 Task: Look for space in Srivilliputhur, India from 5th July, 2023 to 10th July, 2023 for 4 adults in price range Rs.9000 to Rs.14000. Place can be entire place with 2 bedrooms having 4 beds and 2 bathrooms. Property type can be house, flat, guest house. Booking option can be shelf check-in. Required host language is English.
Action: Mouse moved to (463, 73)
Screenshot: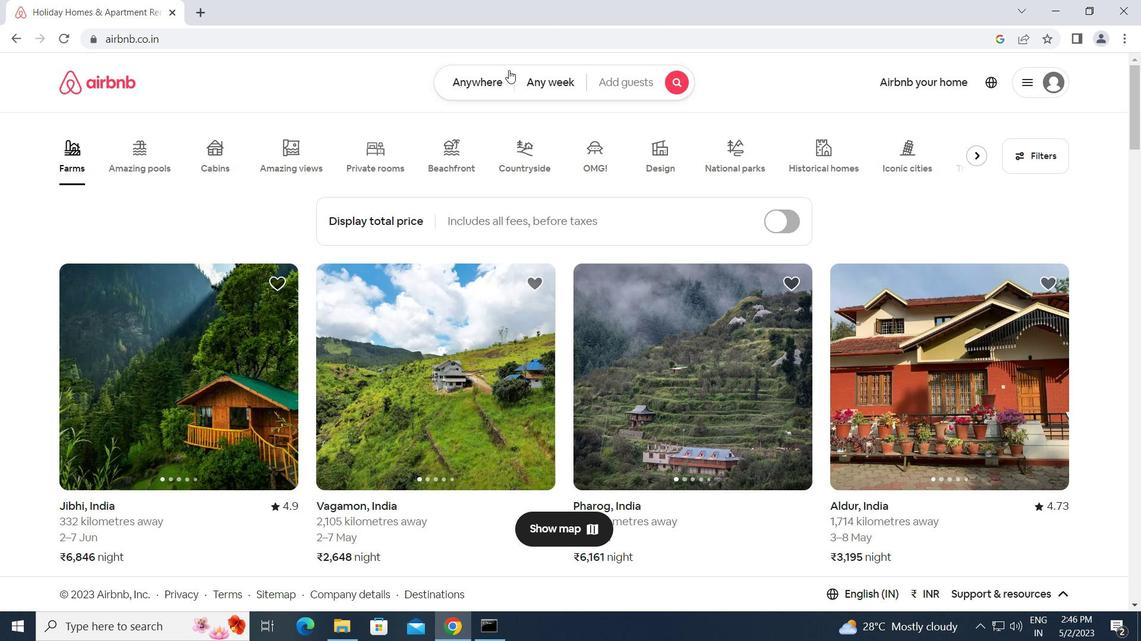 
Action: Mouse pressed left at (463, 73)
Screenshot: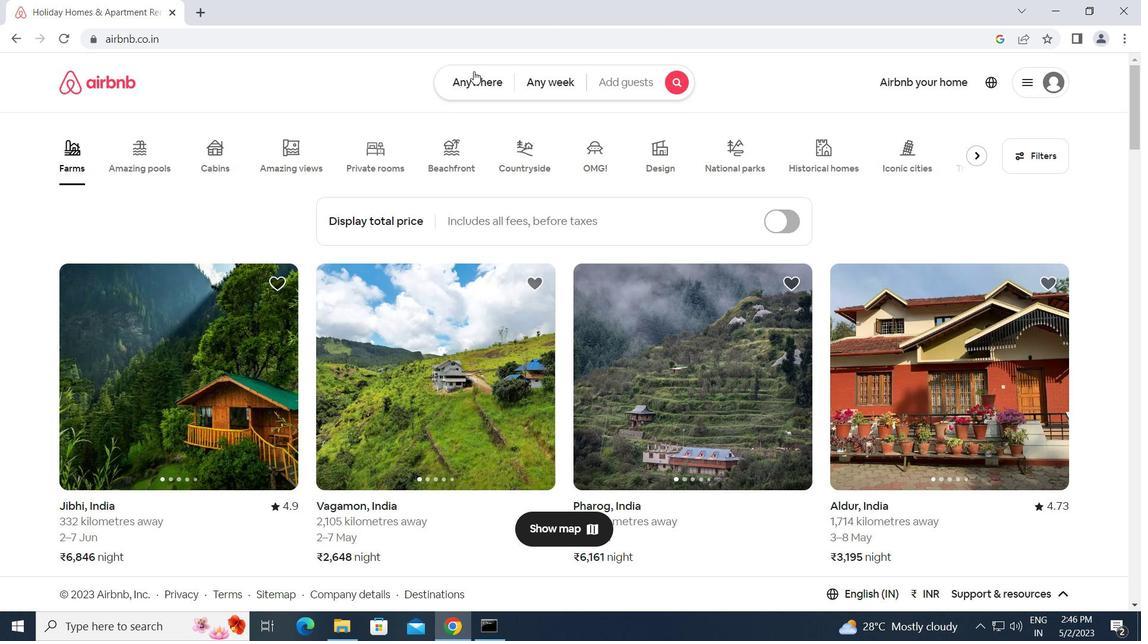 
Action: Mouse moved to (391, 130)
Screenshot: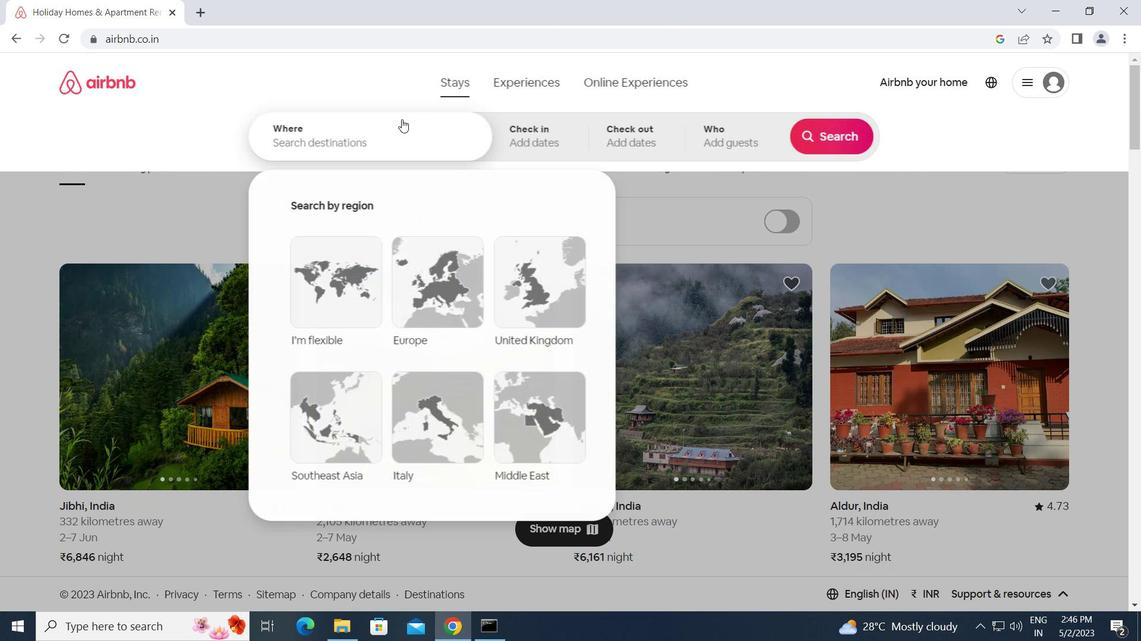 
Action: Mouse pressed left at (391, 130)
Screenshot: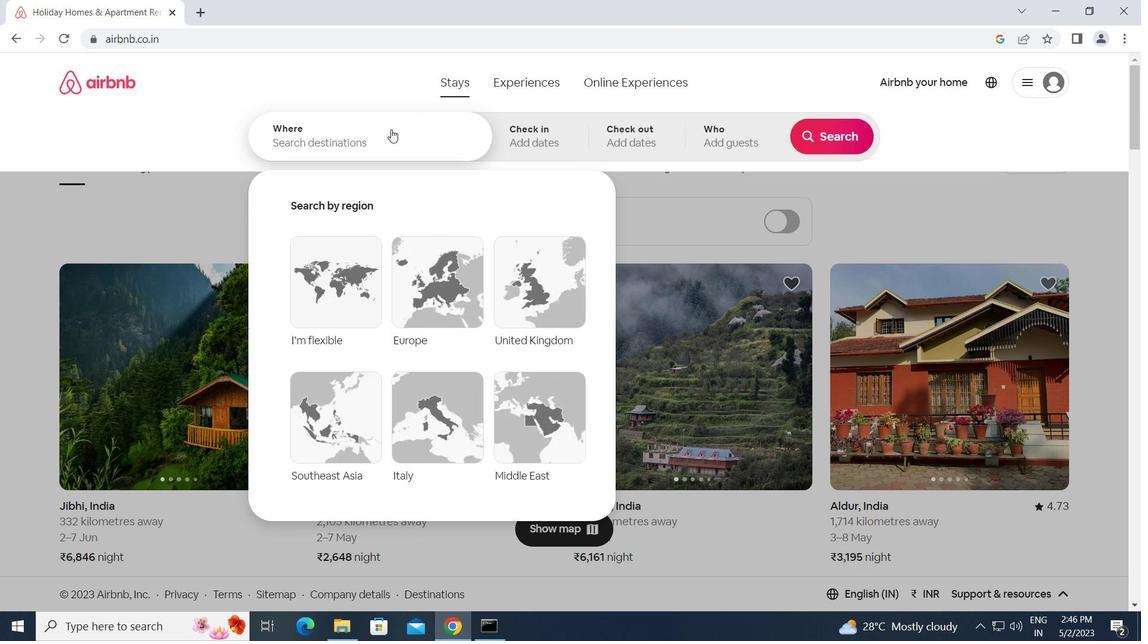 
Action: Key pressed s<Key.caps_lock>rivilliputhur,<Key.space><Key.caps_lock>i<Key.caps_lock>ndia<Key.enter>
Screenshot: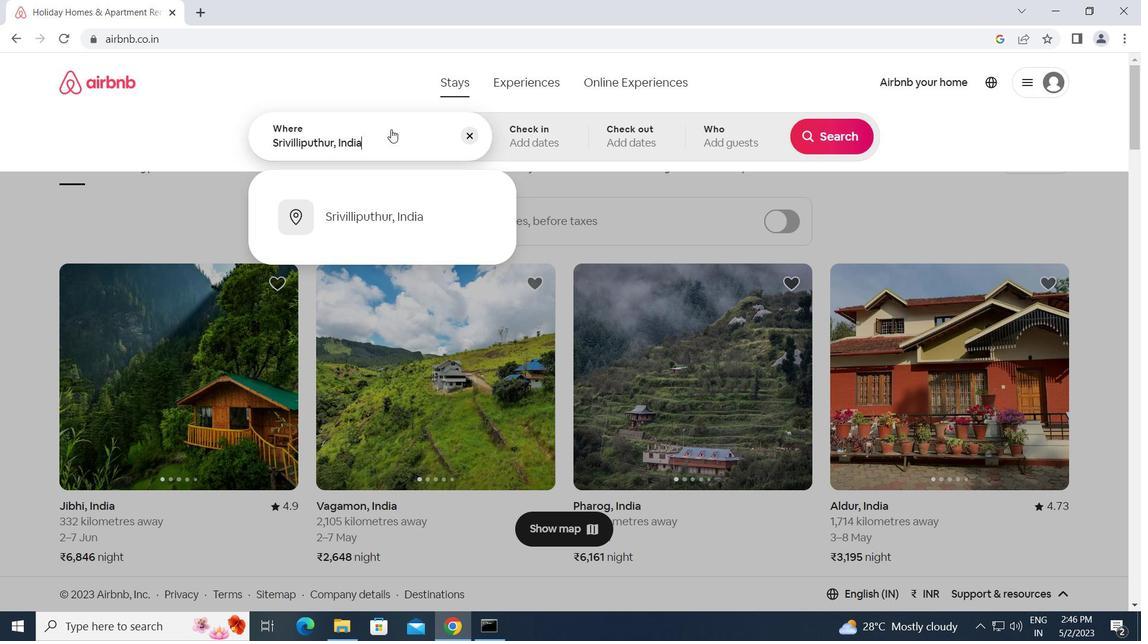 
Action: Mouse moved to (831, 254)
Screenshot: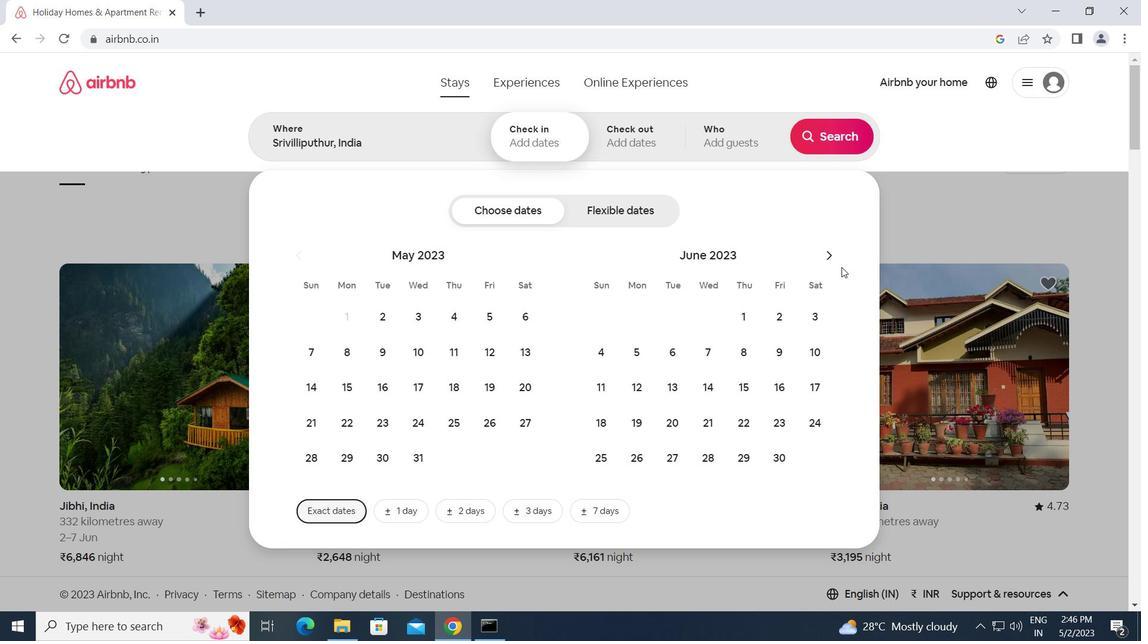 
Action: Mouse pressed left at (831, 254)
Screenshot: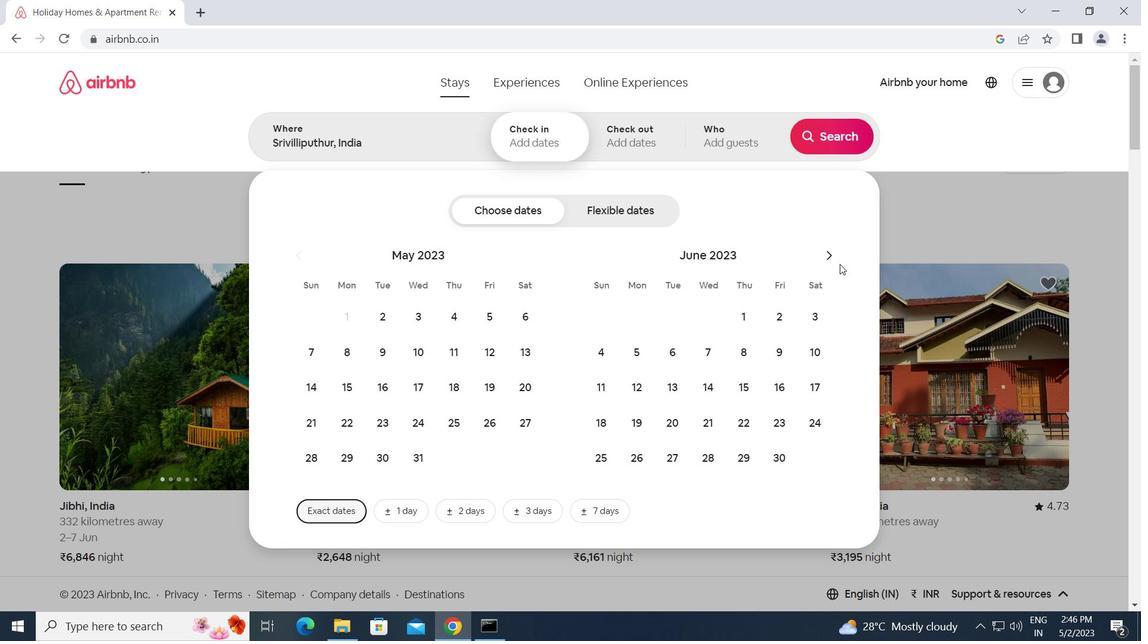 
Action: Mouse moved to (701, 359)
Screenshot: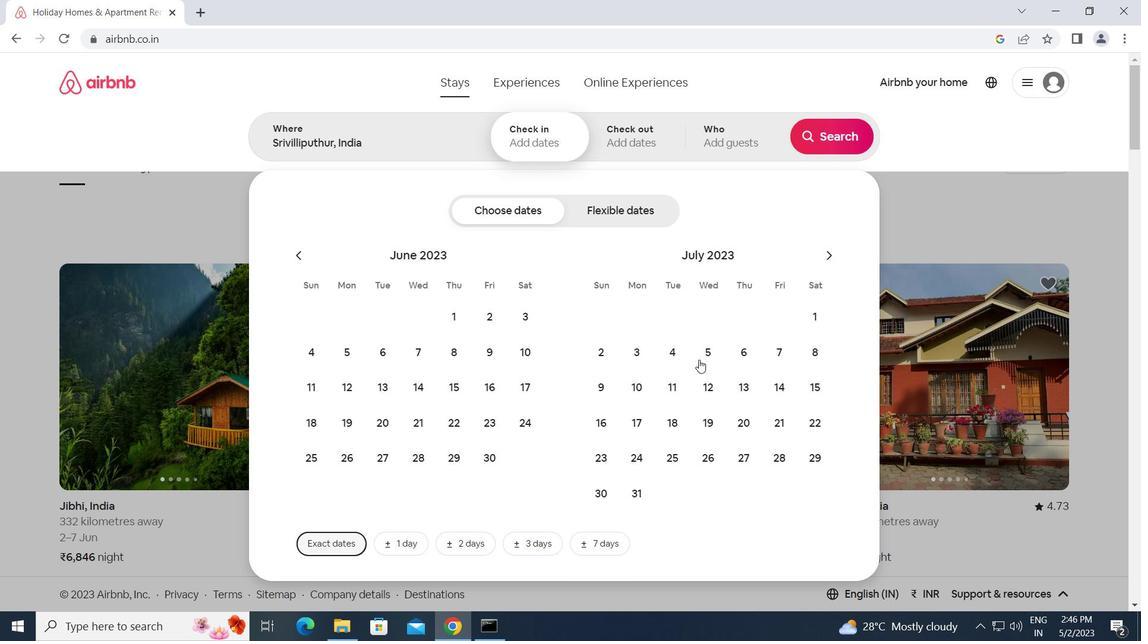 
Action: Mouse pressed left at (701, 359)
Screenshot: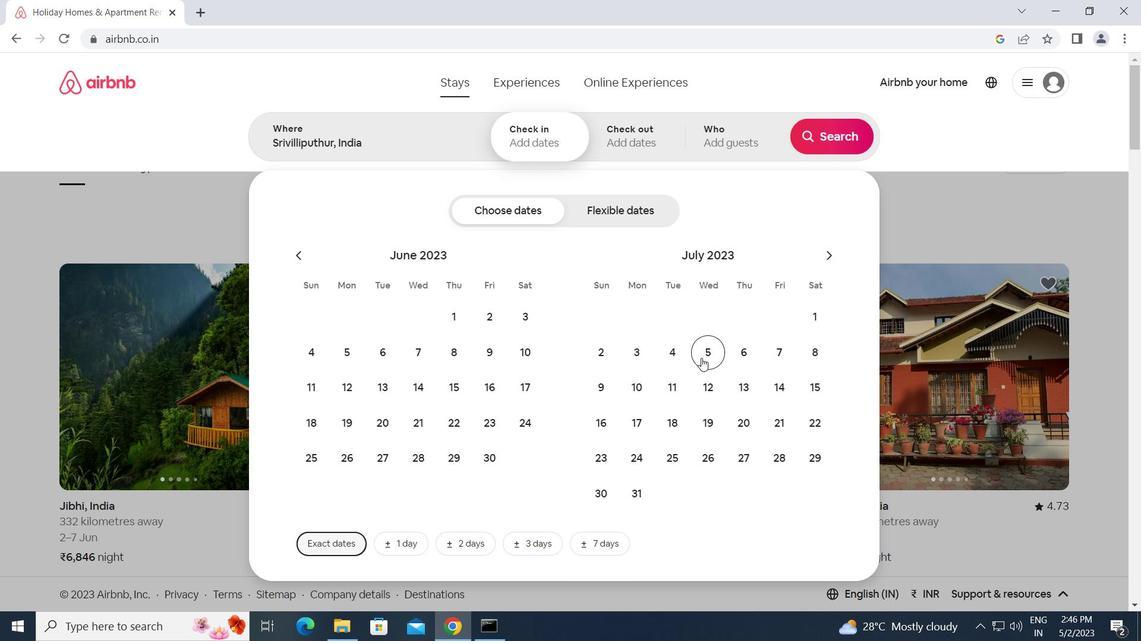 
Action: Mouse moved to (631, 390)
Screenshot: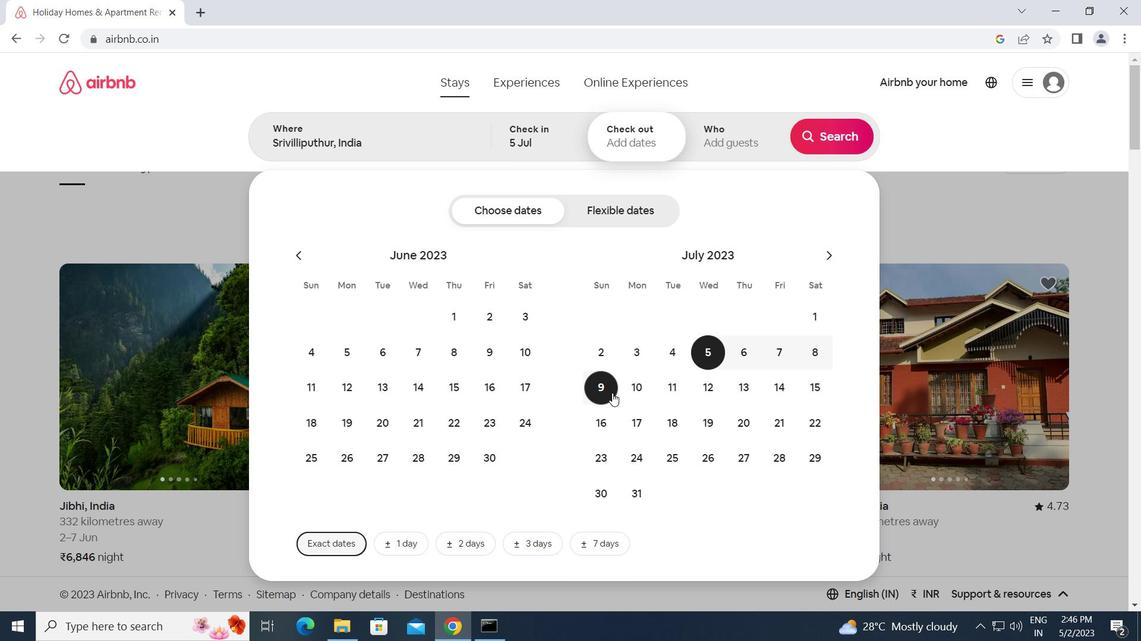 
Action: Mouse pressed left at (631, 390)
Screenshot: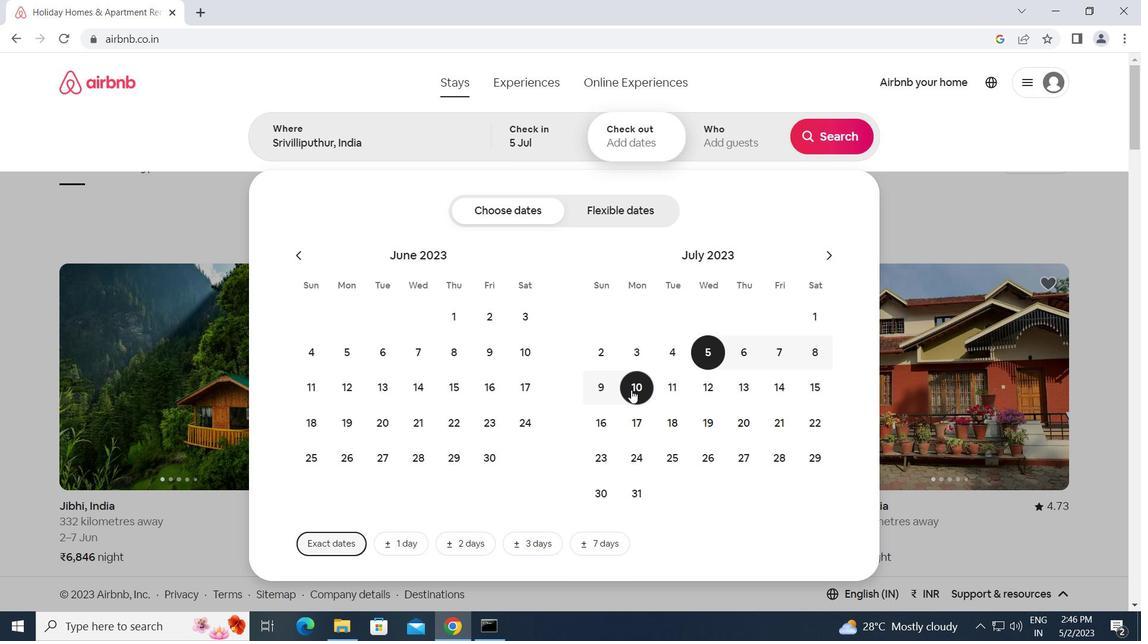 
Action: Mouse moved to (759, 131)
Screenshot: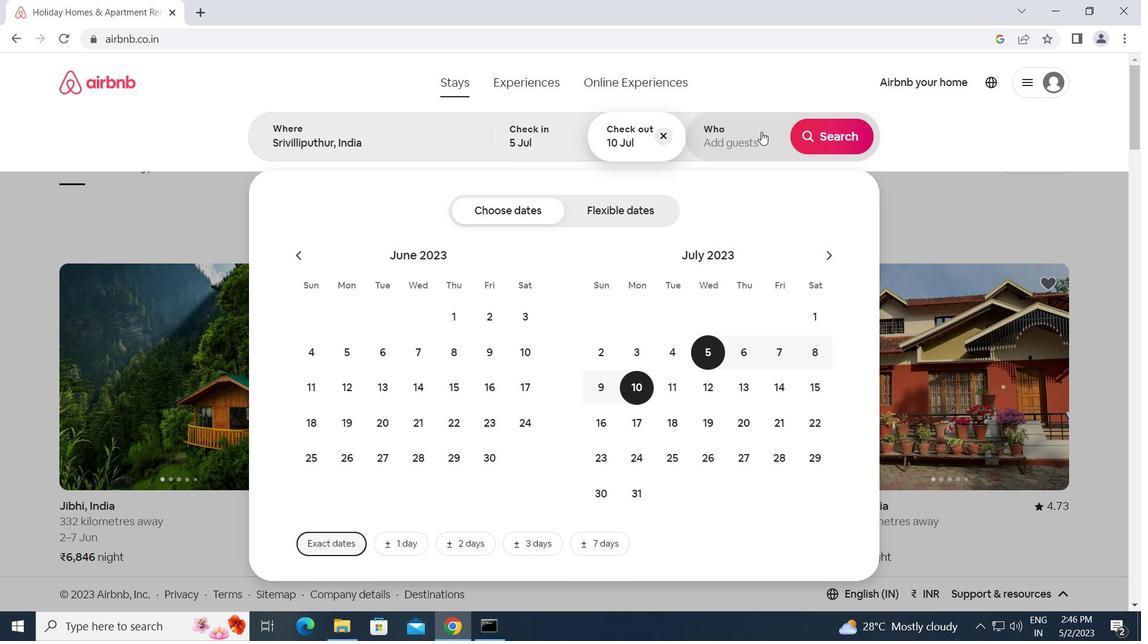 
Action: Mouse pressed left at (759, 131)
Screenshot: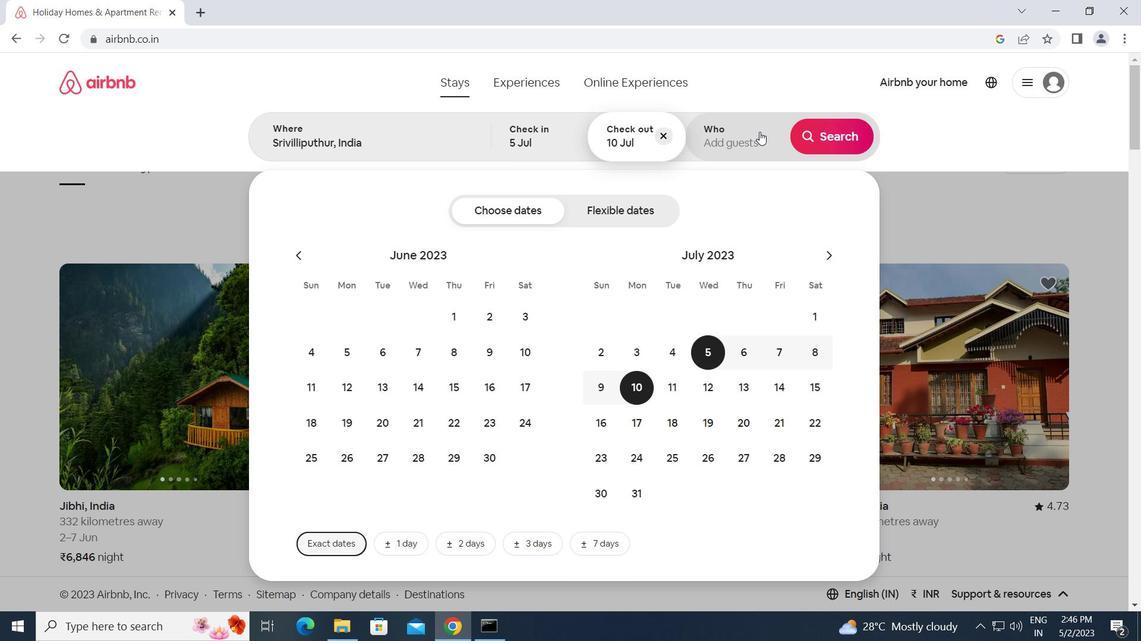 
Action: Mouse moved to (835, 217)
Screenshot: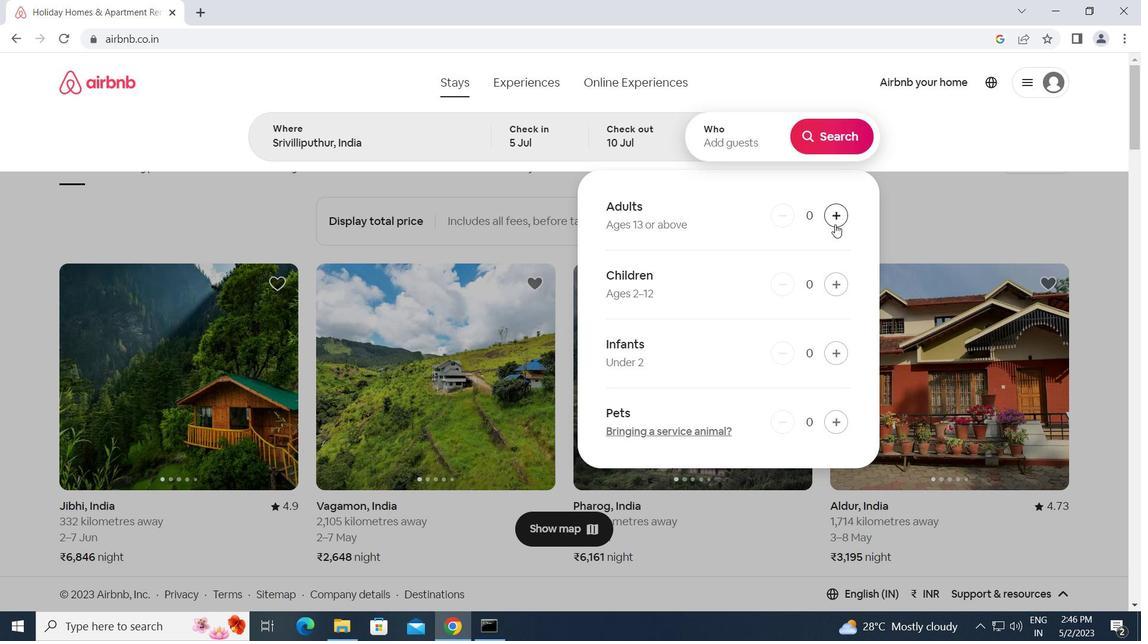
Action: Mouse pressed left at (835, 217)
Screenshot: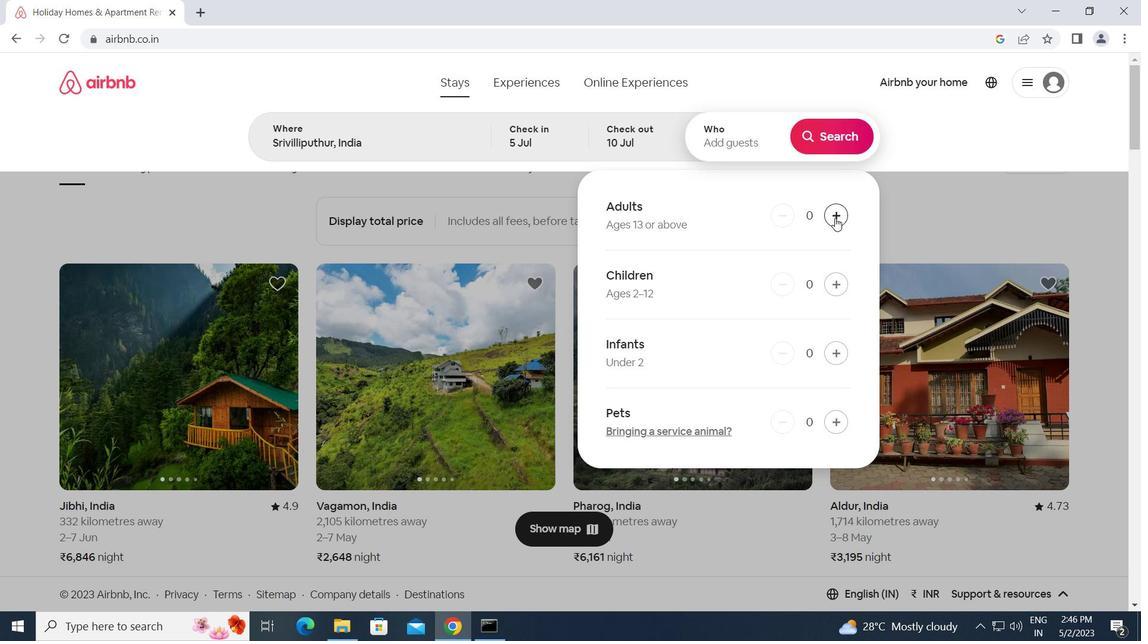 
Action: Mouse pressed left at (835, 217)
Screenshot: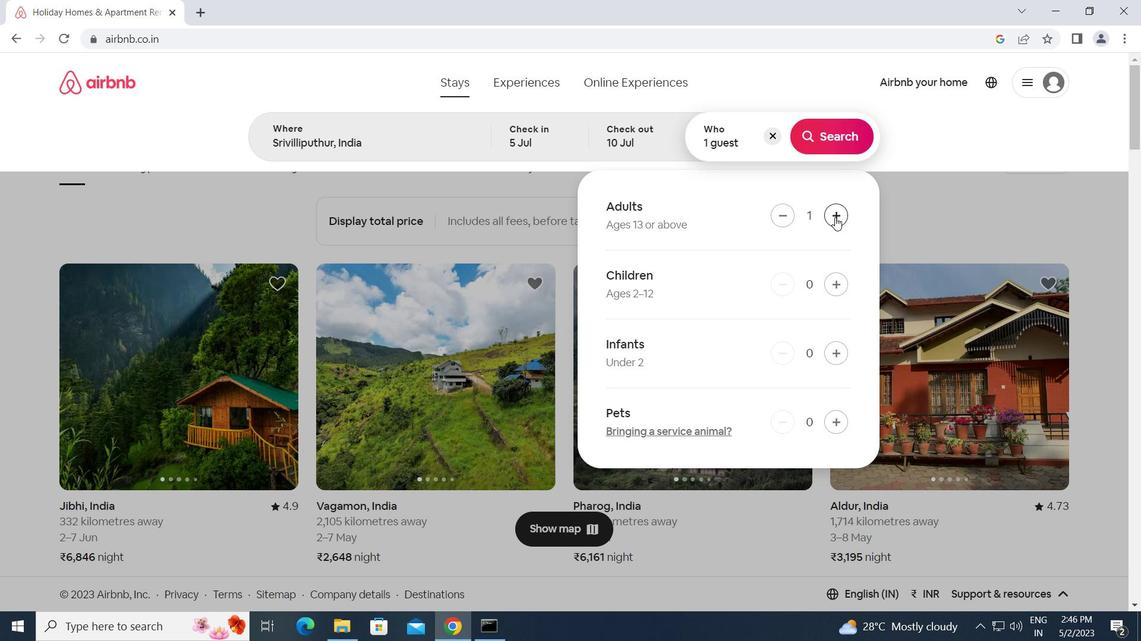 
Action: Mouse pressed left at (835, 217)
Screenshot: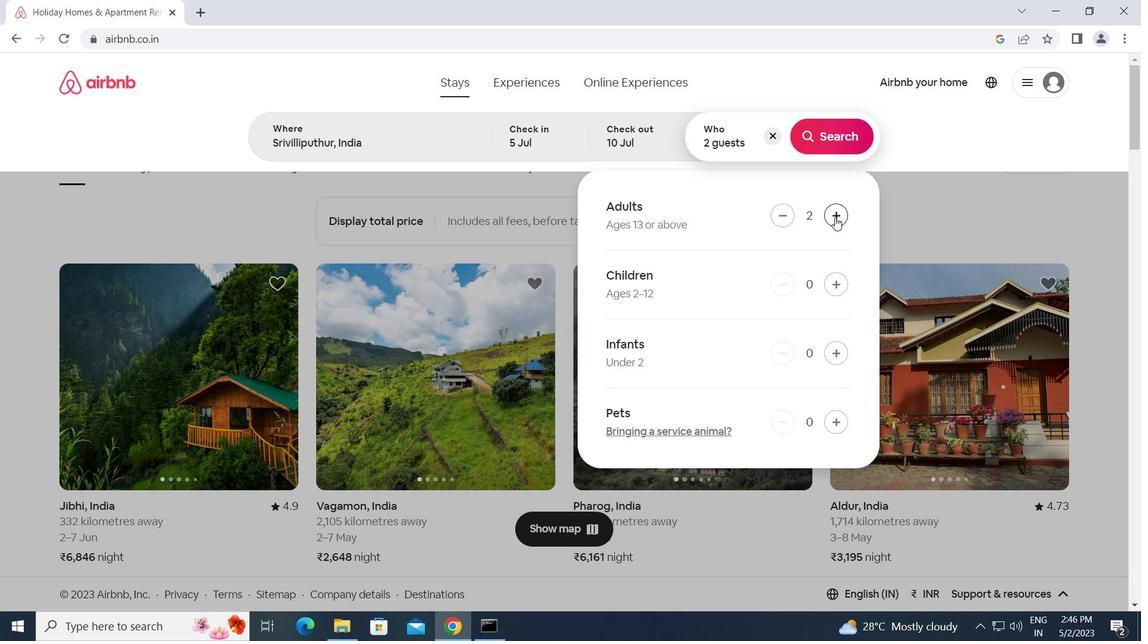 
Action: Mouse pressed left at (835, 217)
Screenshot: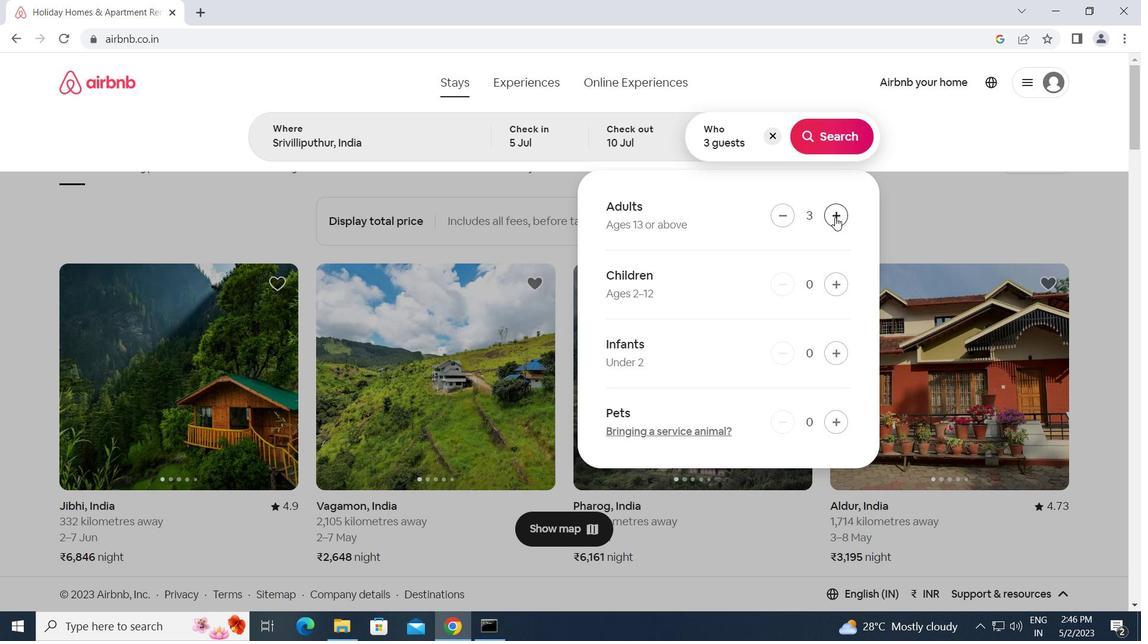 
Action: Mouse moved to (820, 143)
Screenshot: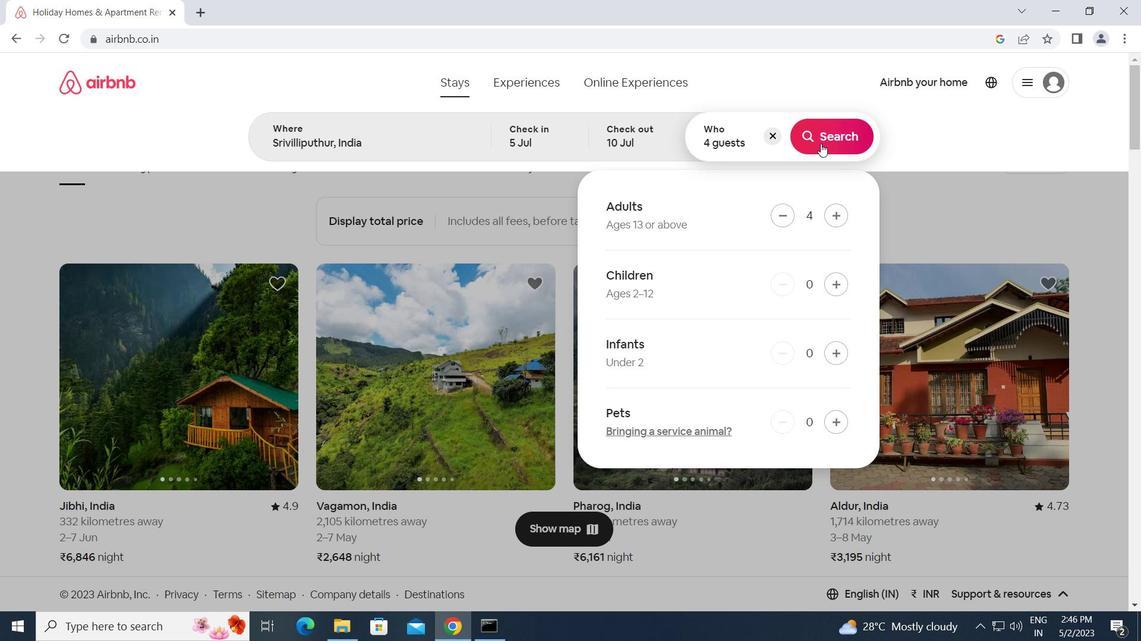 
Action: Mouse pressed left at (820, 143)
Screenshot: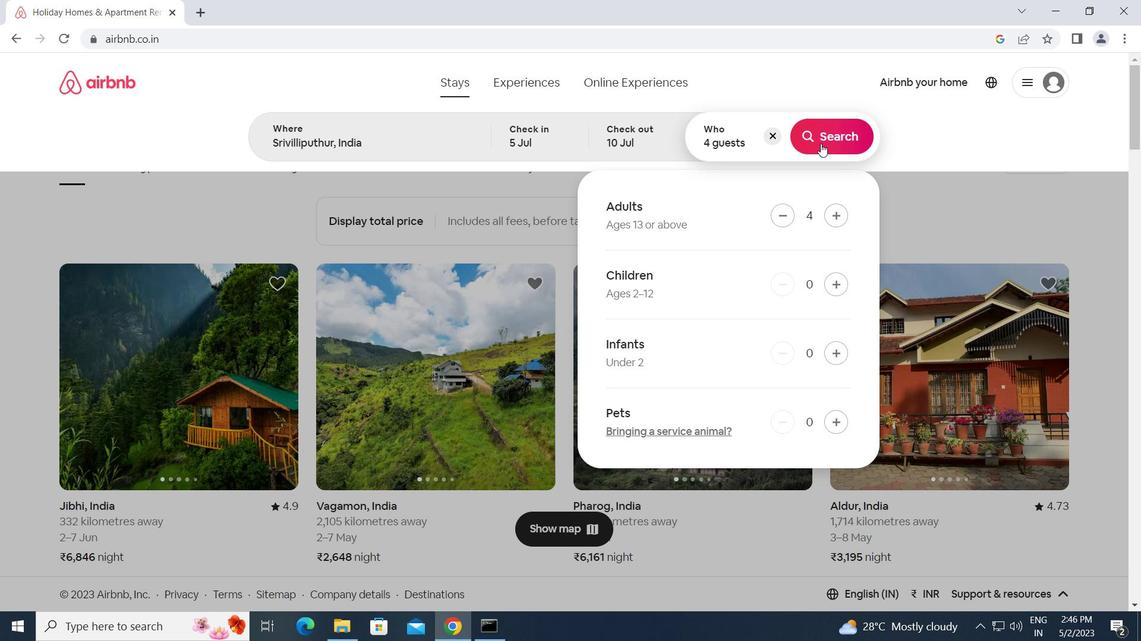 
Action: Mouse moved to (1078, 142)
Screenshot: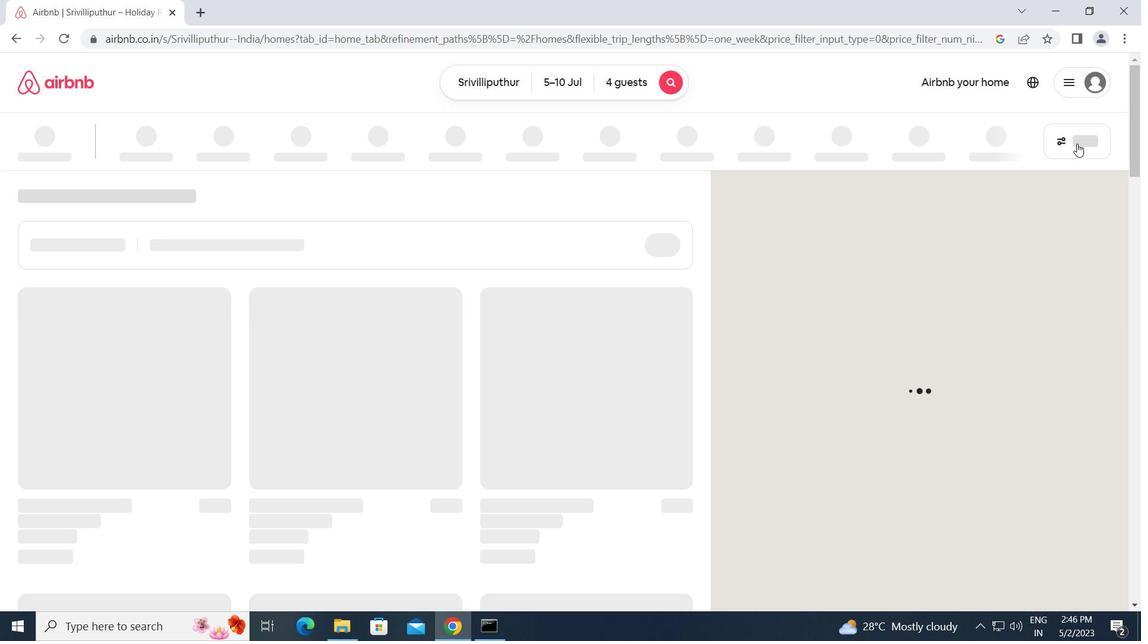 
Action: Mouse pressed left at (1078, 142)
Screenshot: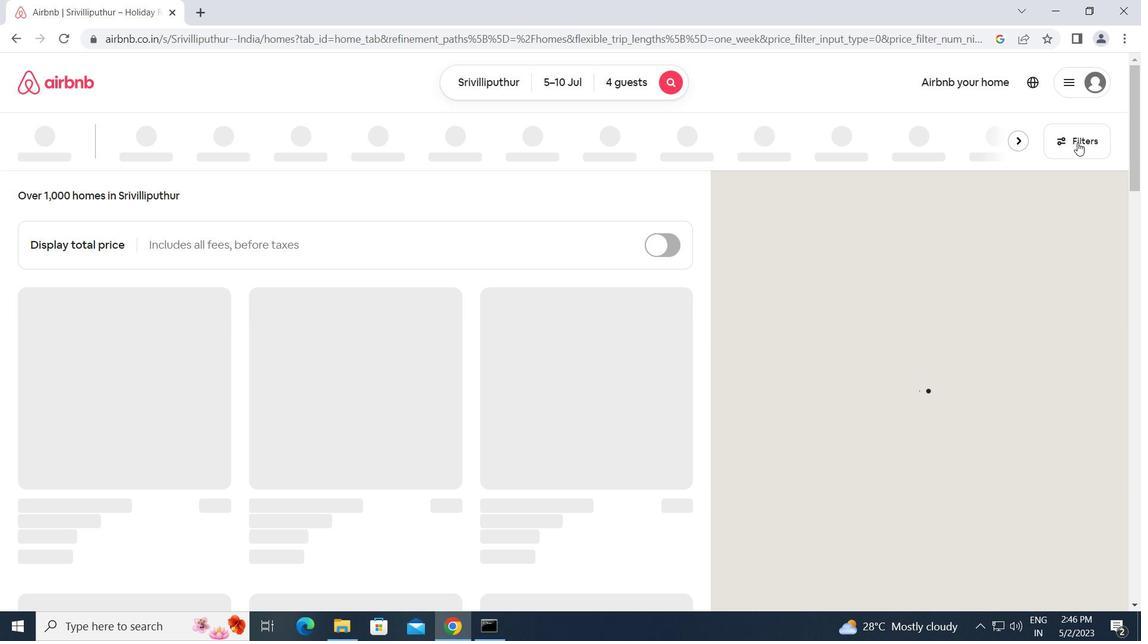 
Action: Mouse moved to (376, 331)
Screenshot: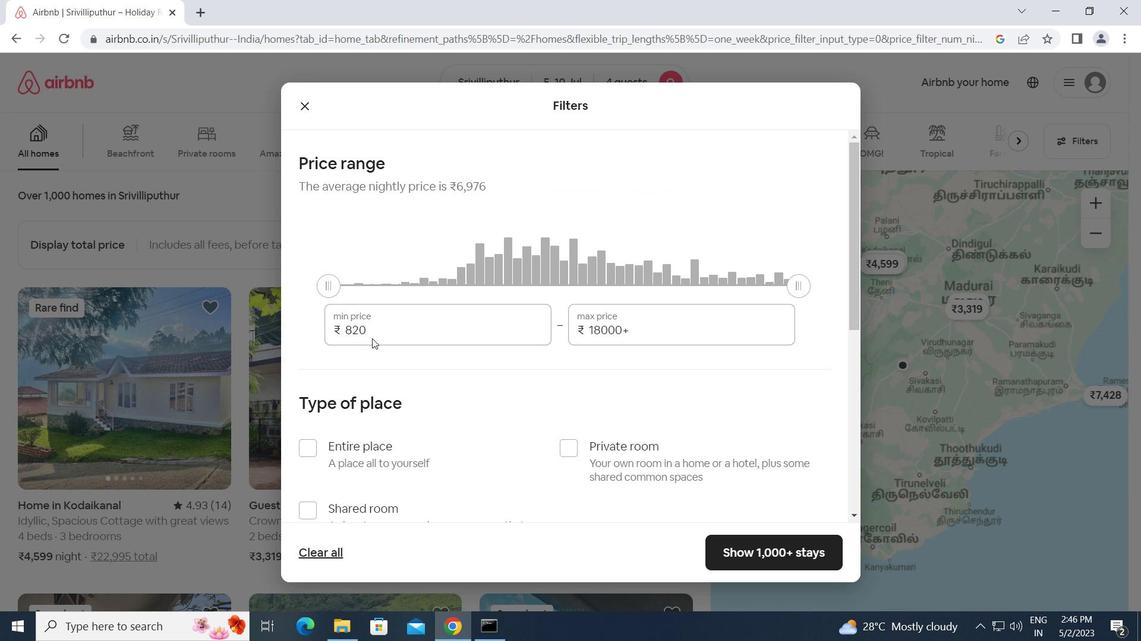 
Action: Mouse pressed left at (376, 331)
Screenshot: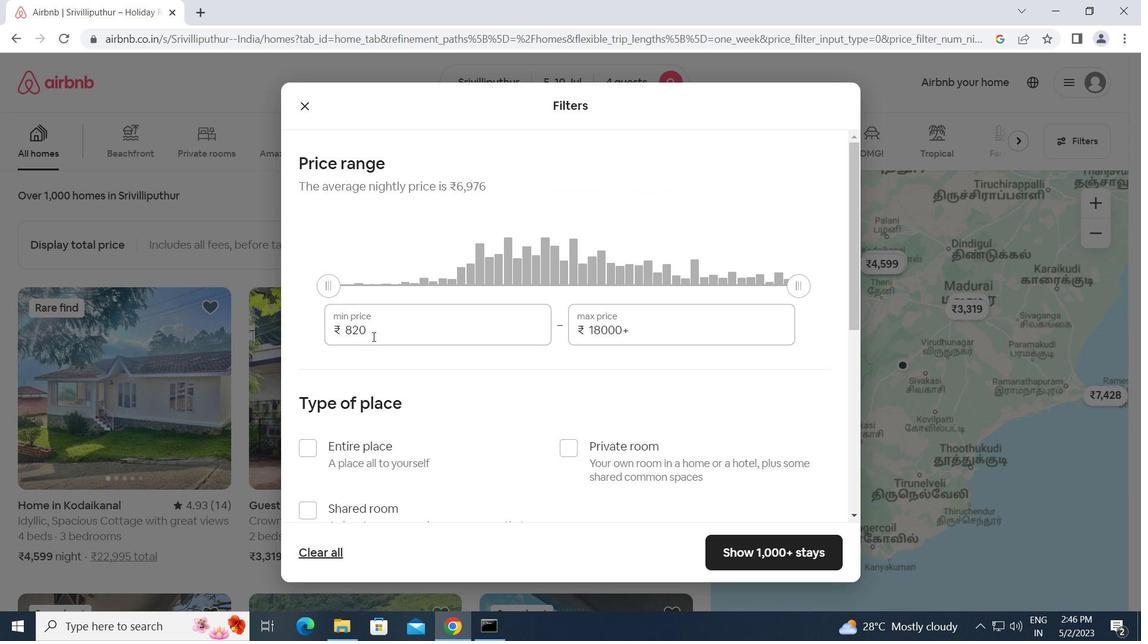 
Action: Mouse moved to (333, 336)
Screenshot: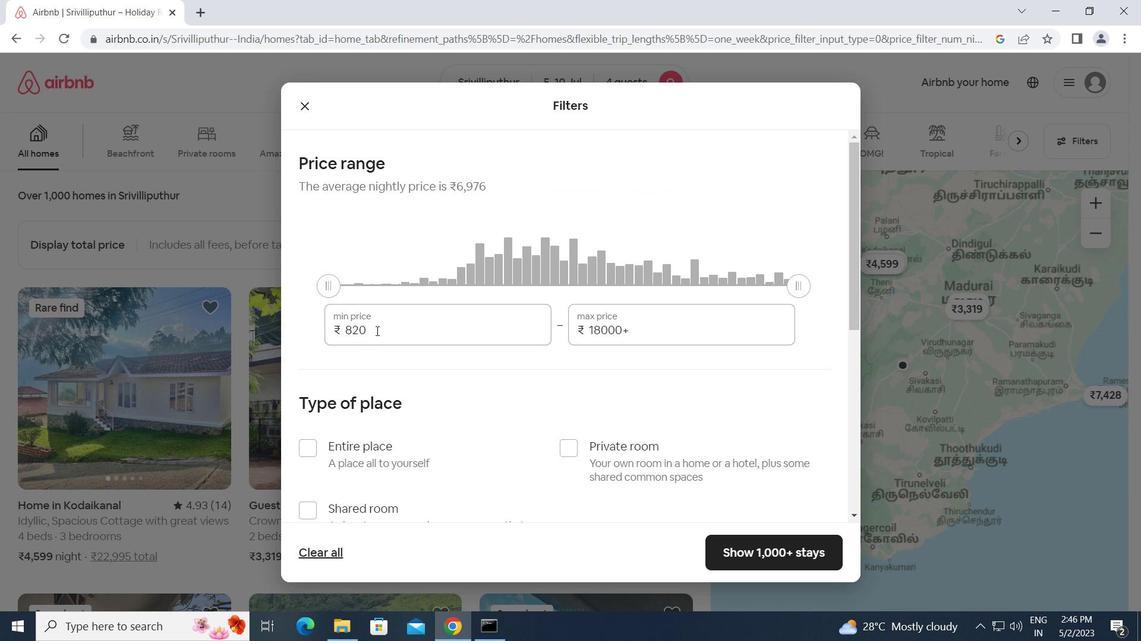 
Action: Key pressed 9000<Key.tab>14000
Screenshot: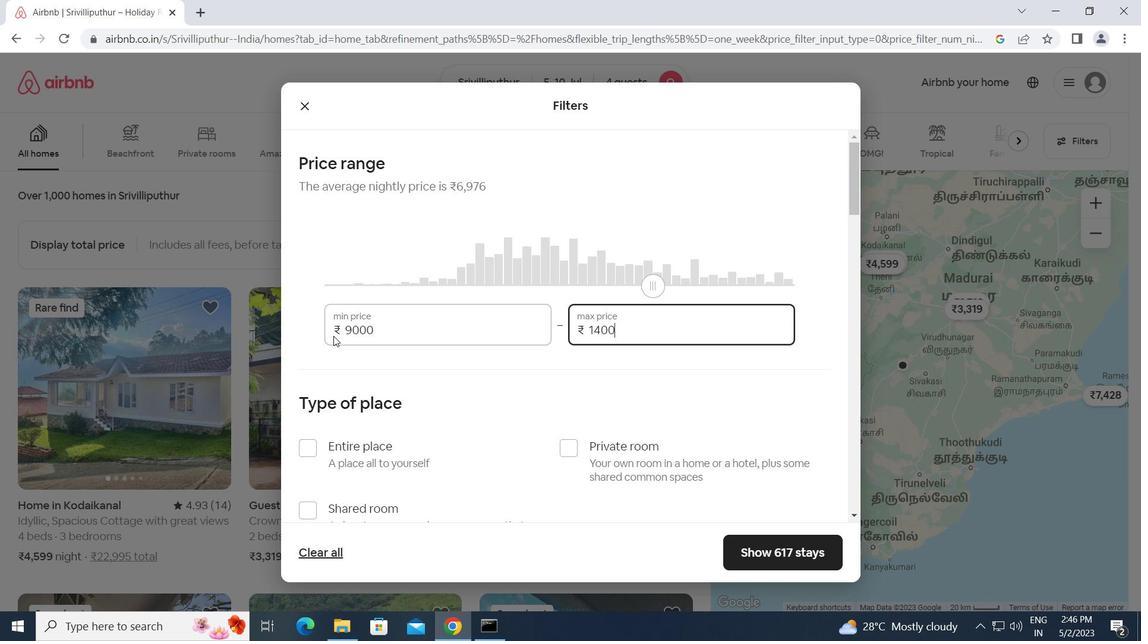 
Action: Mouse moved to (304, 452)
Screenshot: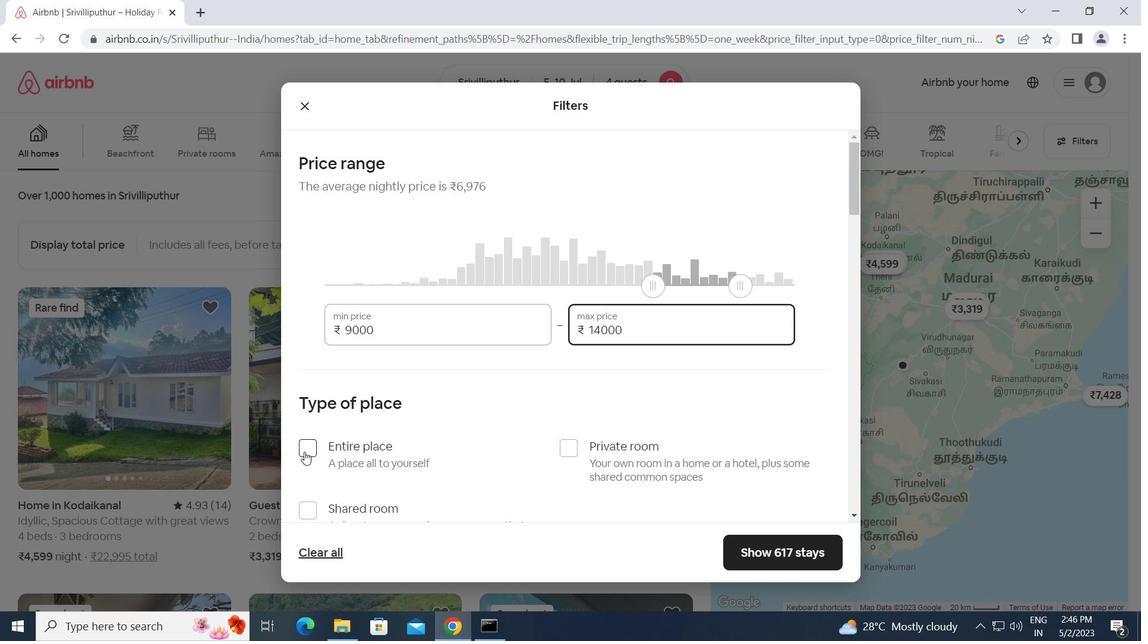 
Action: Mouse pressed left at (304, 452)
Screenshot: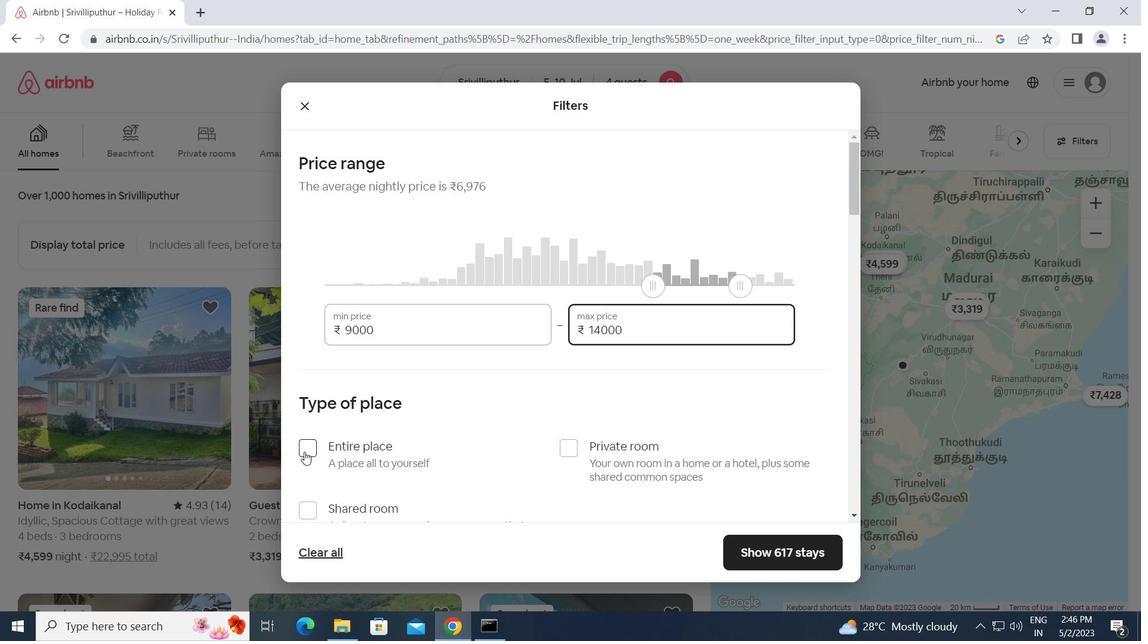 
Action: Mouse moved to (319, 447)
Screenshot: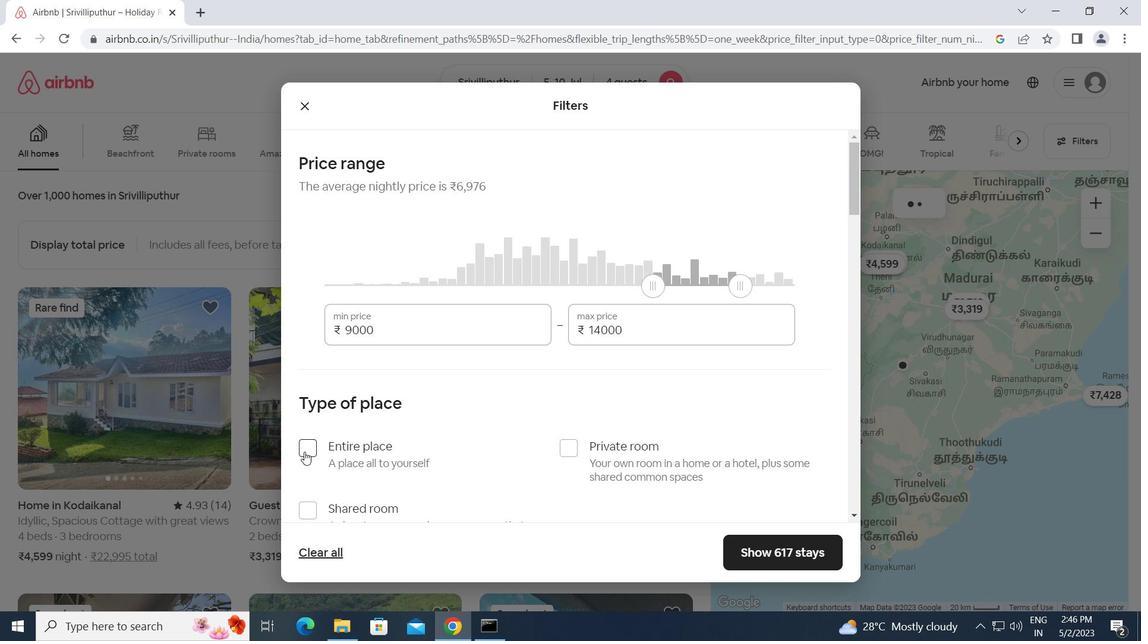 
Action: Mouse scrolled (319, 446) with delta (0, 0)
Screenshot: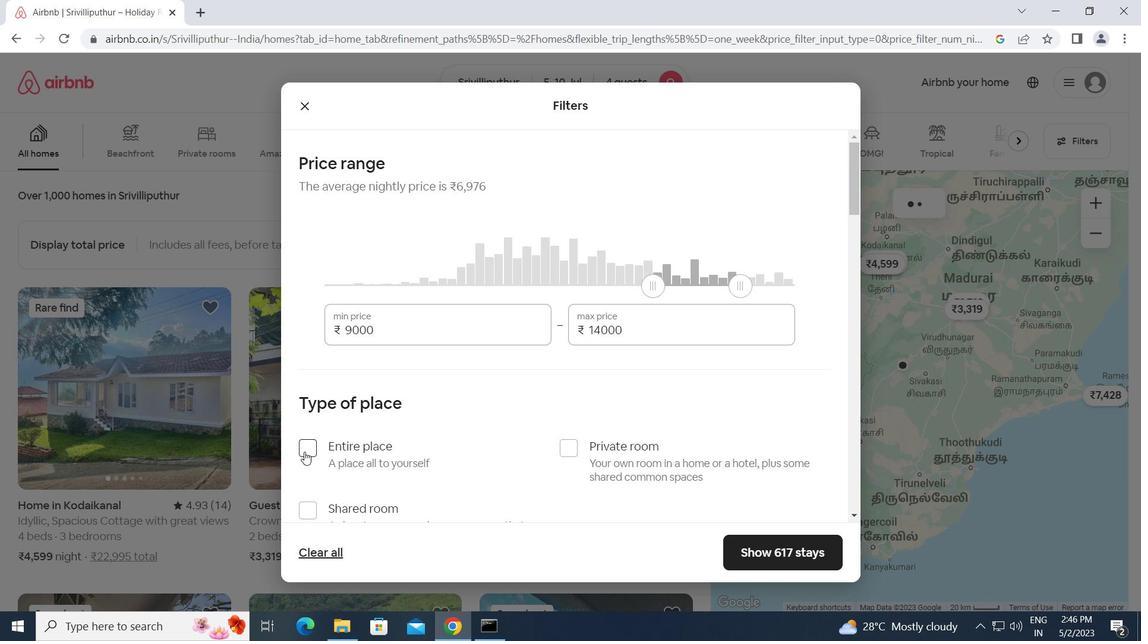 
Action: Mouse scrolled (319, 446) with delta (0, 0)
Screenshot: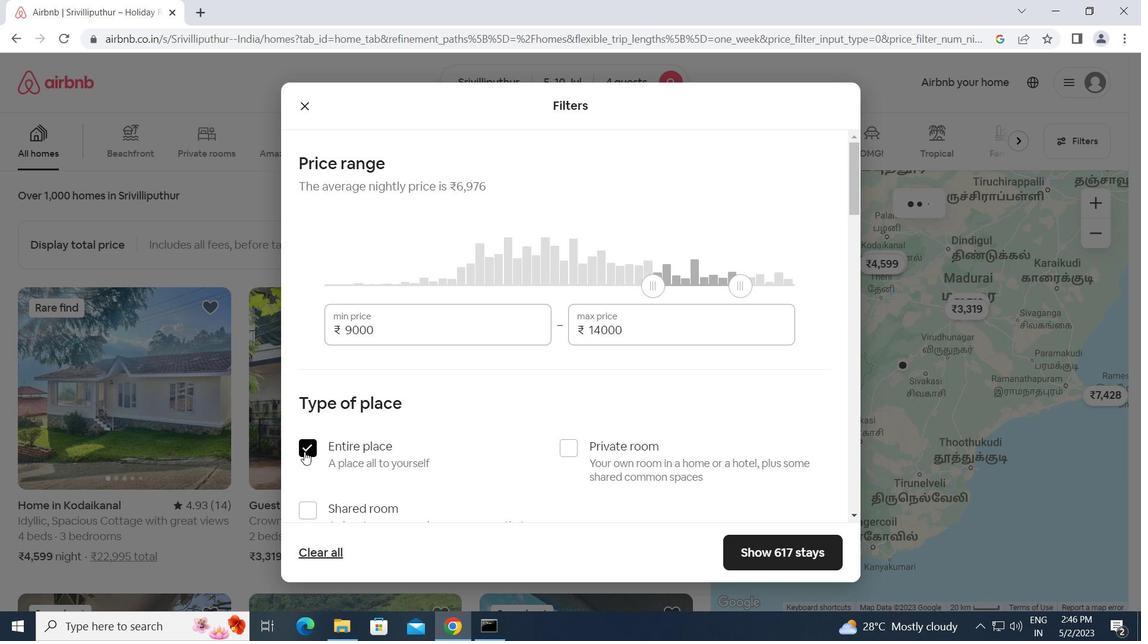 
Action: Mouse scrolled (319, 446) with delta (0, 0)
Screenshot: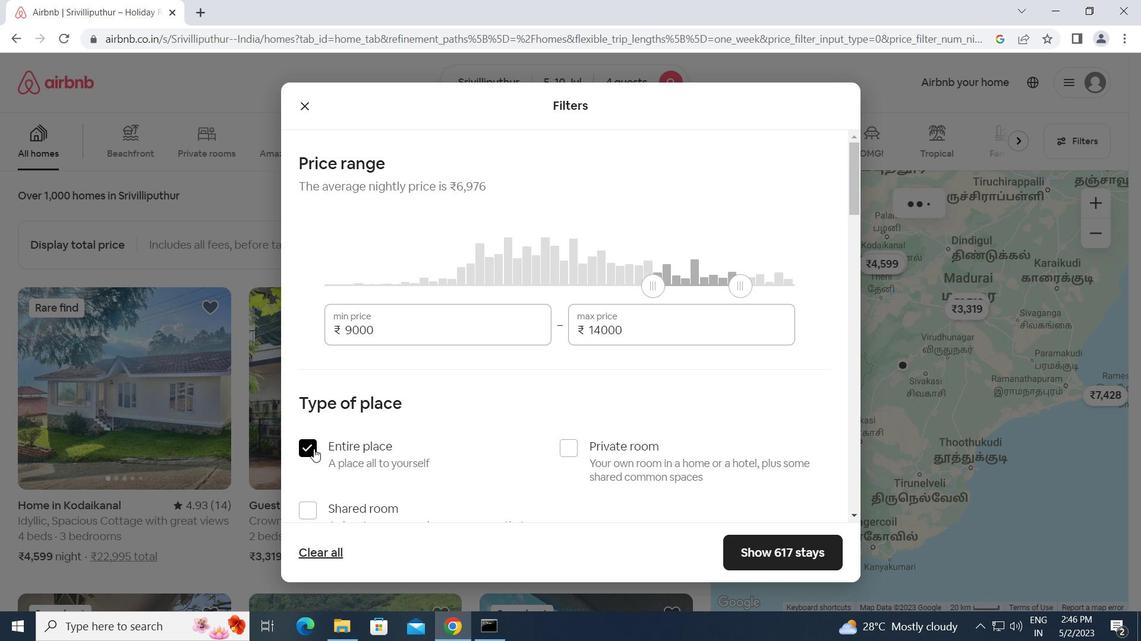 
Action: Mouse scrolled (319, 446) with delta (0, 0)
Screenshot: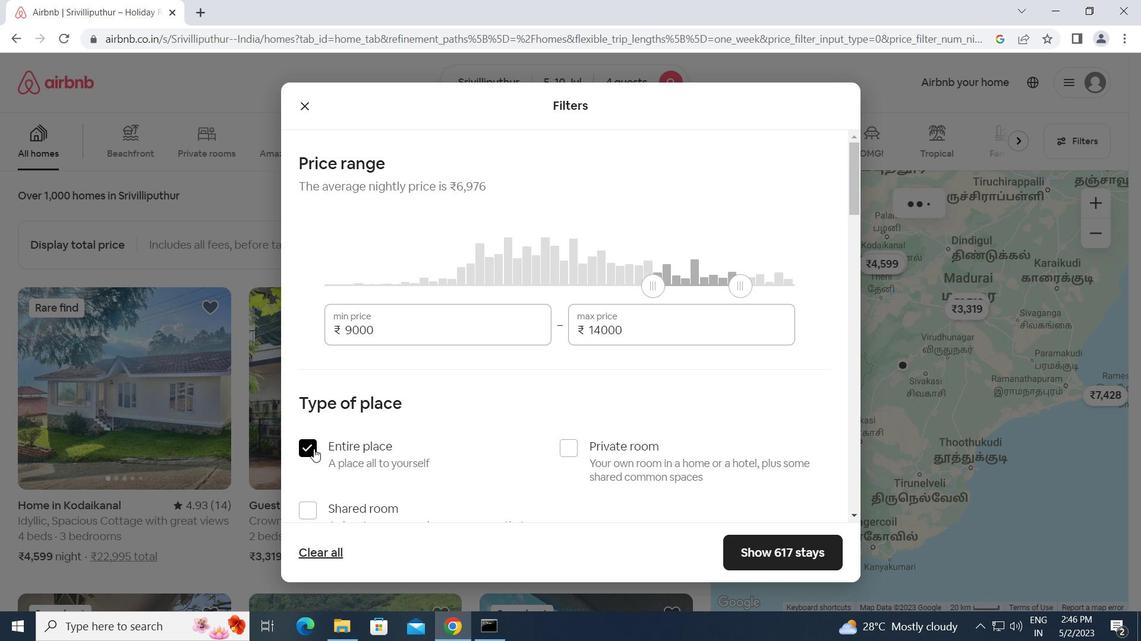 
Action: Mouse moved to (334, 441)
Screenshot: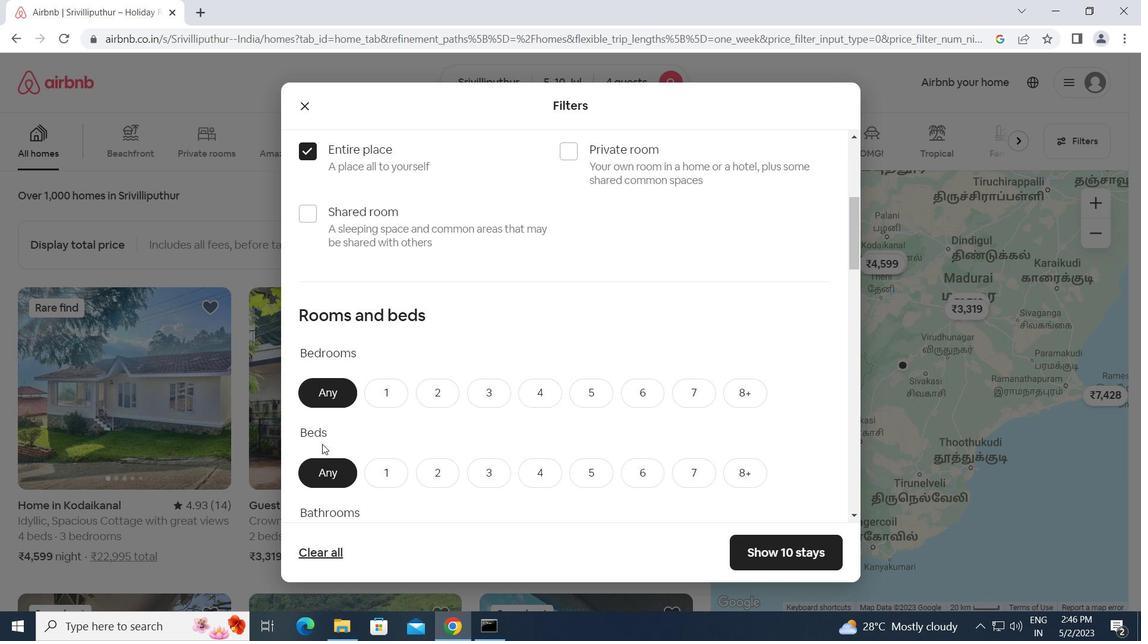 
Action: Mouse scrolled (334, 441) with delta (0, 0)
Screenshot: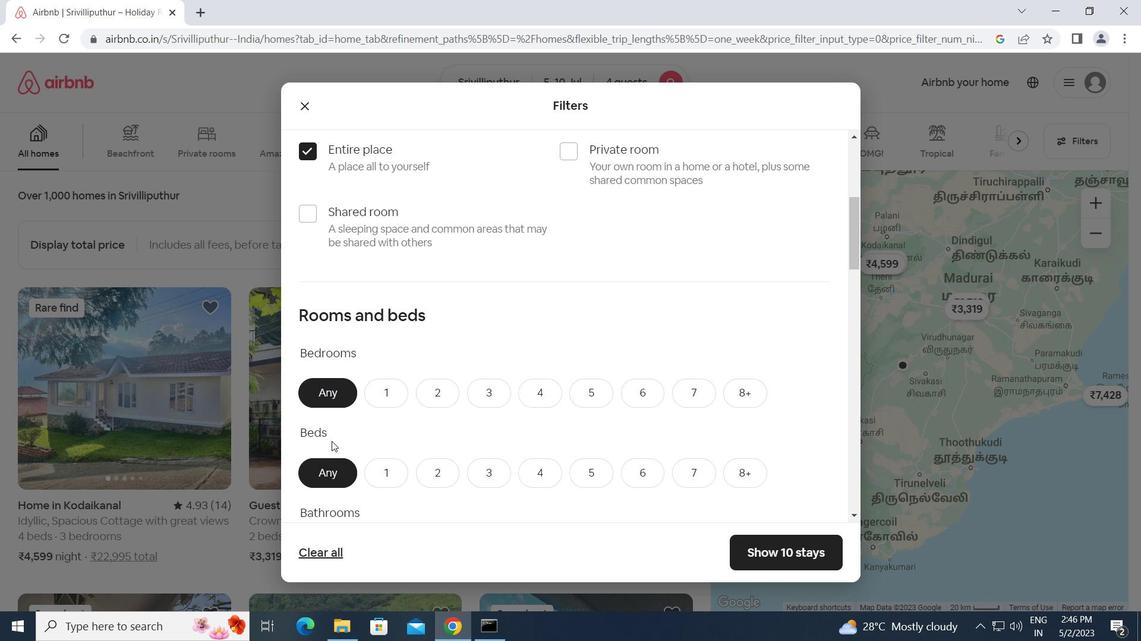 
Action: Mouse scrolled (334, 441) with delta (0, 0)
Screenshot: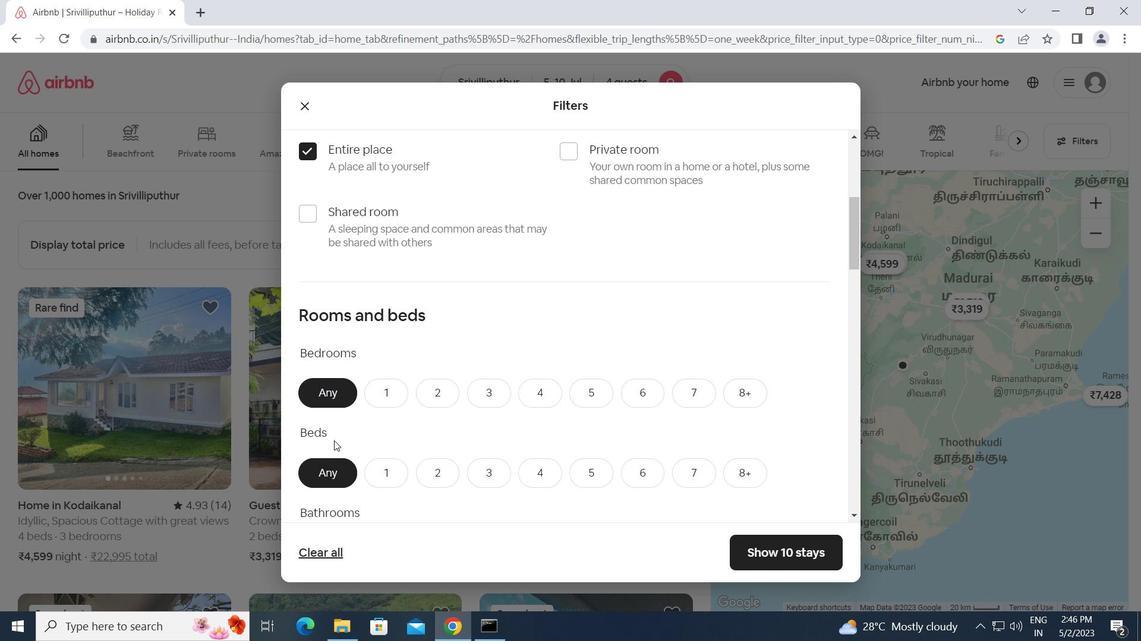 
Action: Mouse moved to (438, 247)
Screenshot: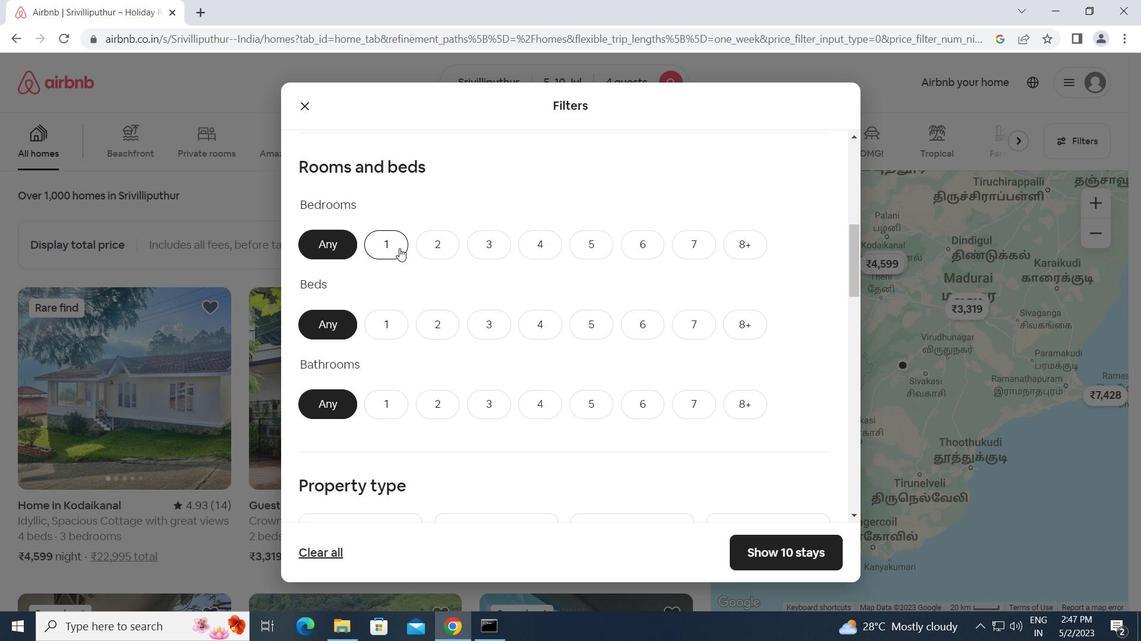 
Action: Mouse pressed left at (438, 247)
Screenshot: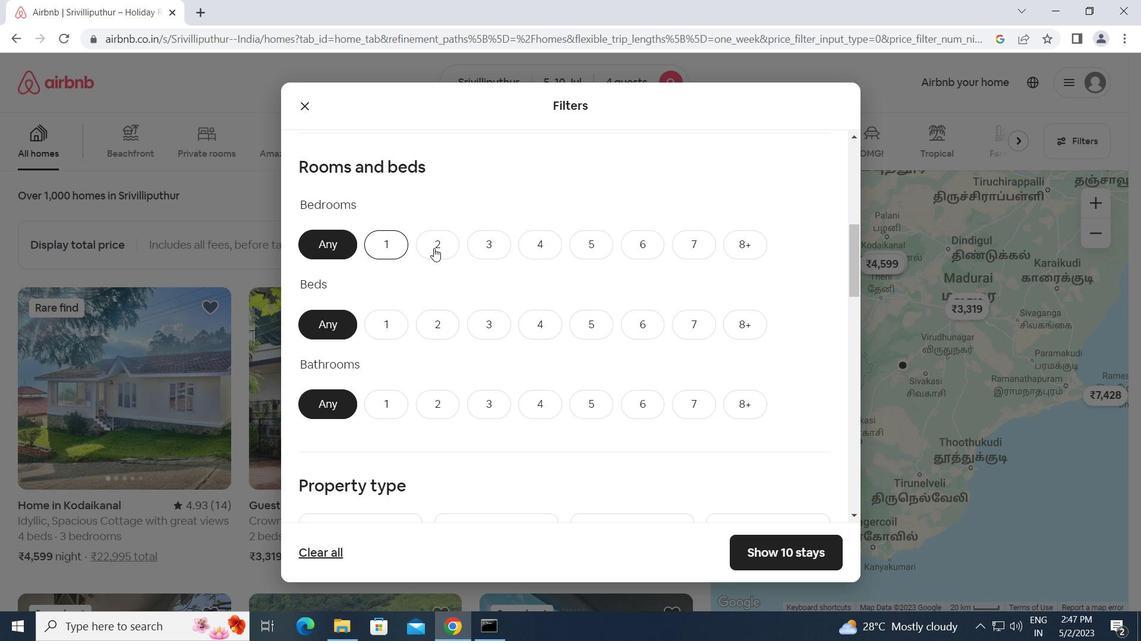 
Action: Mouse moved to (545, 330)
Screenshot: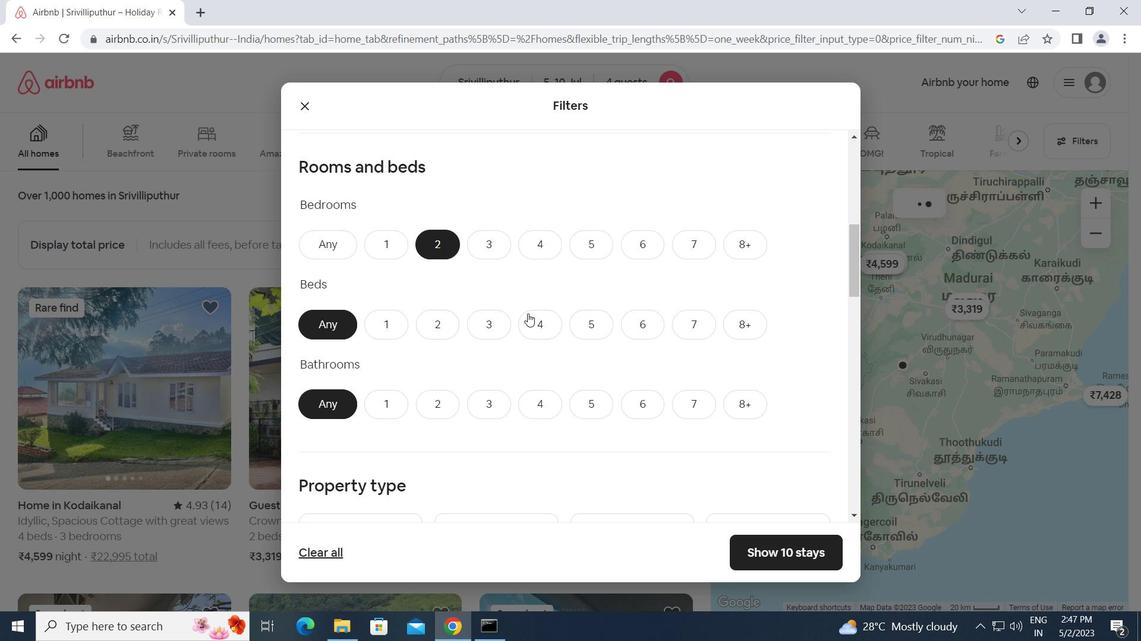 
Action: Mouse pressed left at (545, 330)
Screenshot: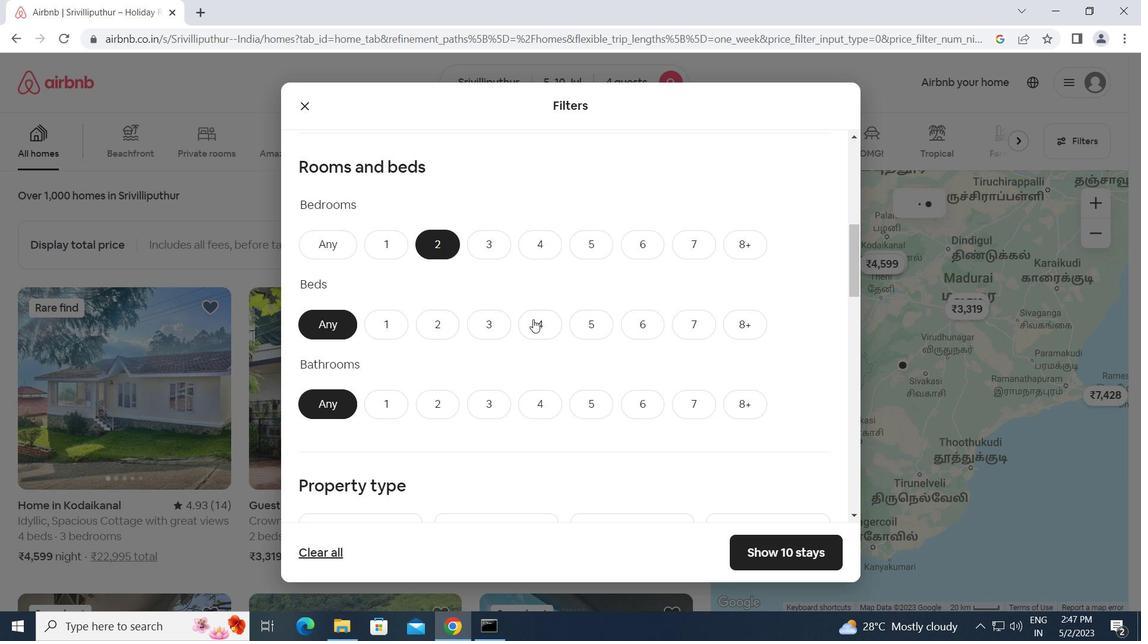 
Action: Mouse moved to (439, 409)
Screenshot: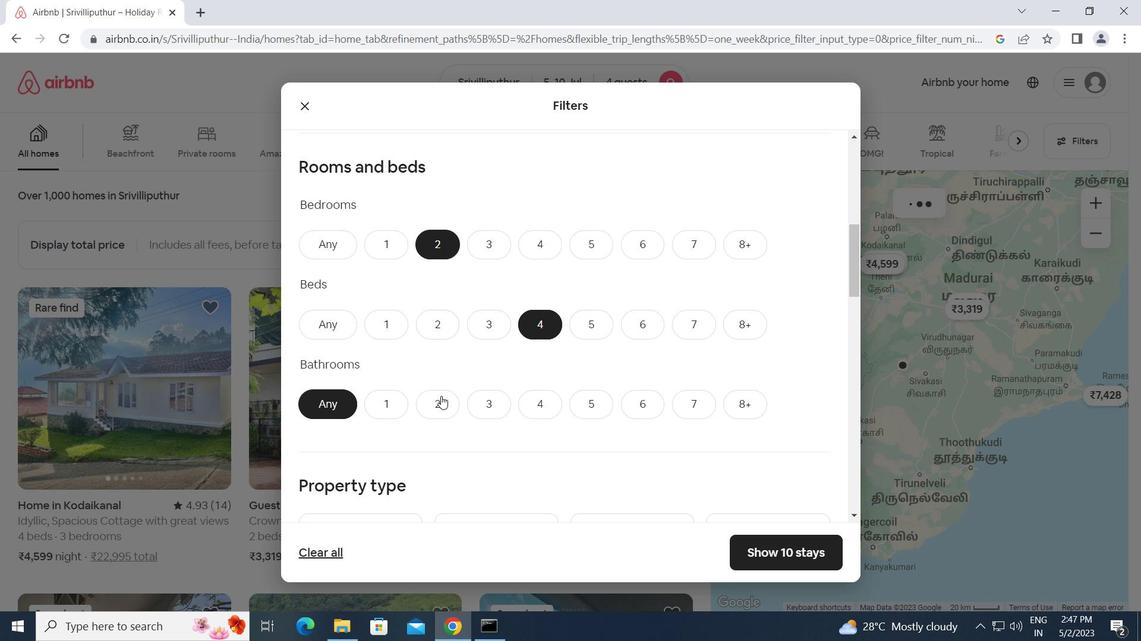 
Action: Mouse pressed left at (439, 409)
Screenshot: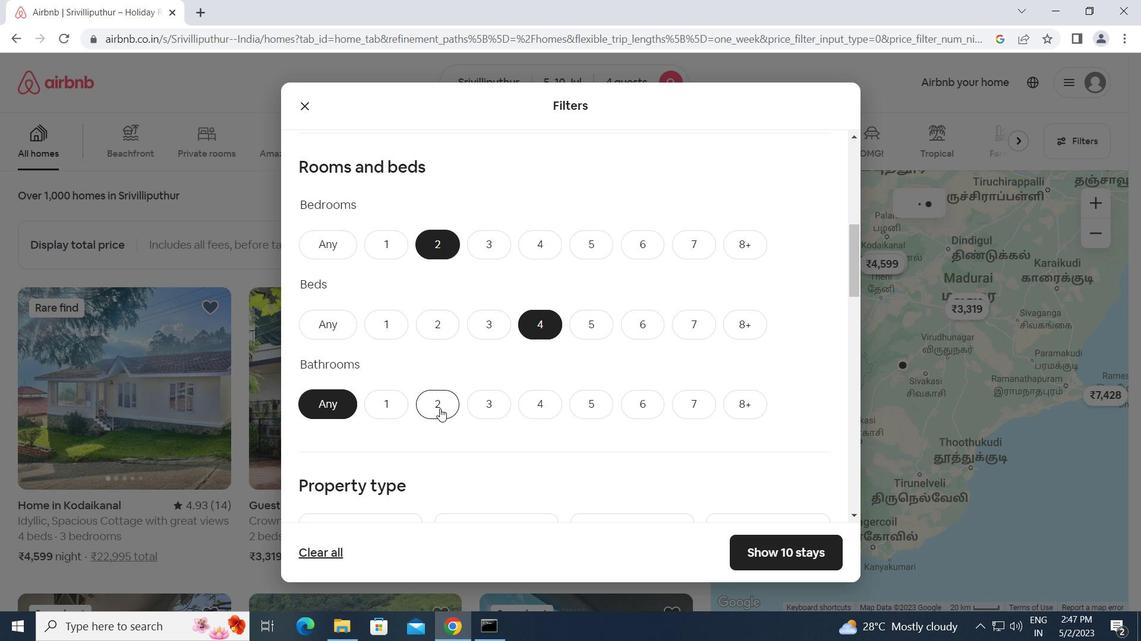 
Action: Mouse moved to (478, 397)
Screenshot: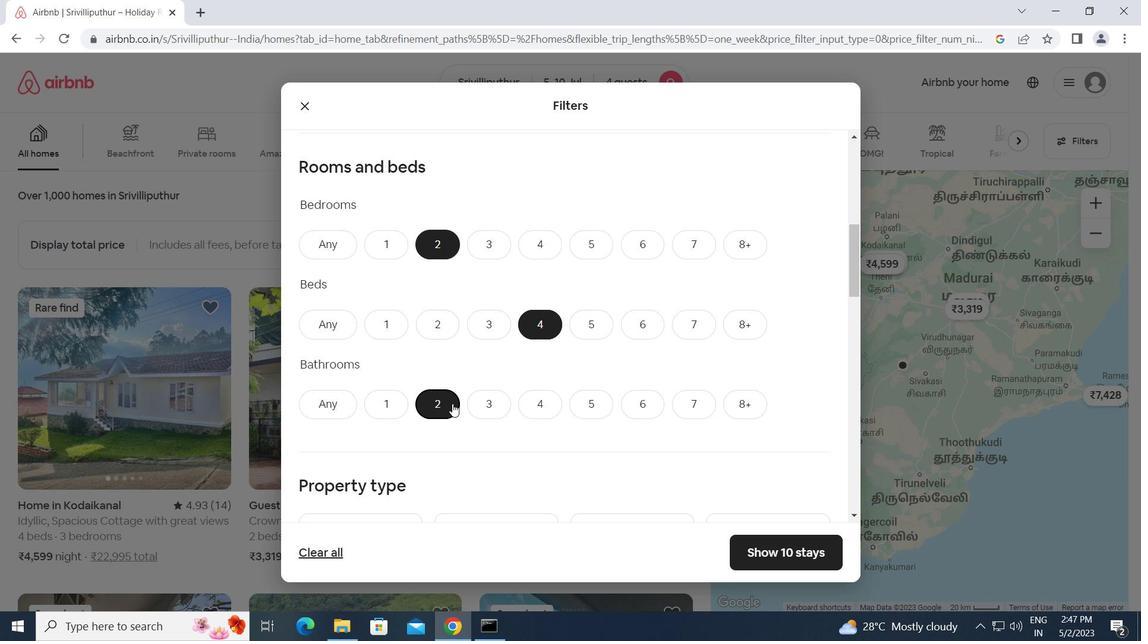 
Action: Mouse scrolled (478, 396) with delta (0, 0)
Screenshot: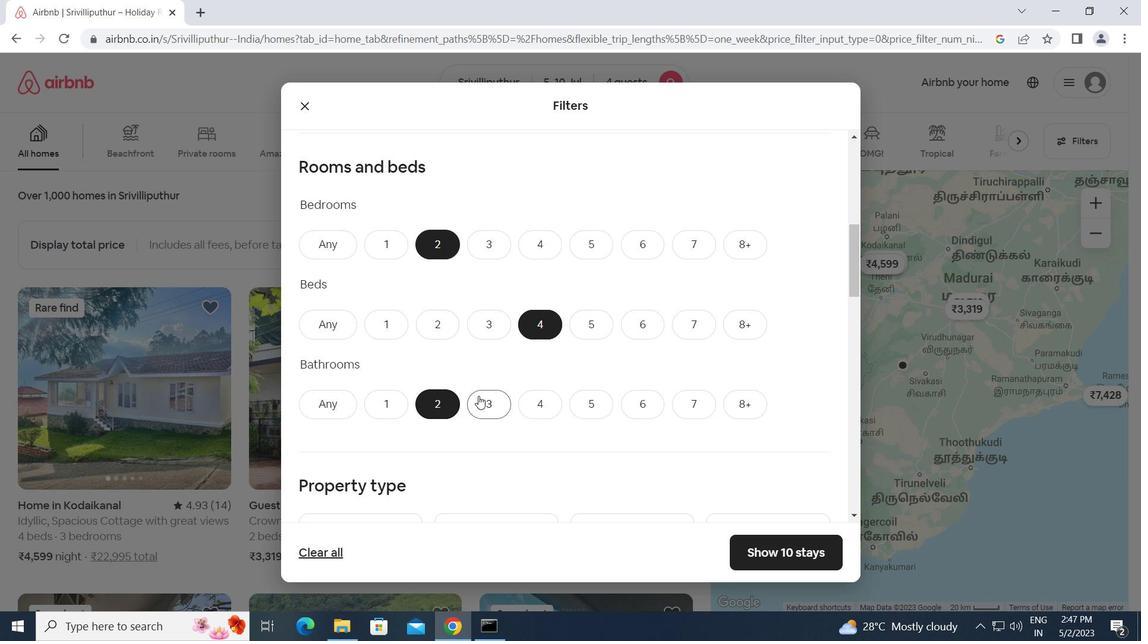 
Action: Mouse scrolled (478, 396) with delta (0, 0)
Screenshot: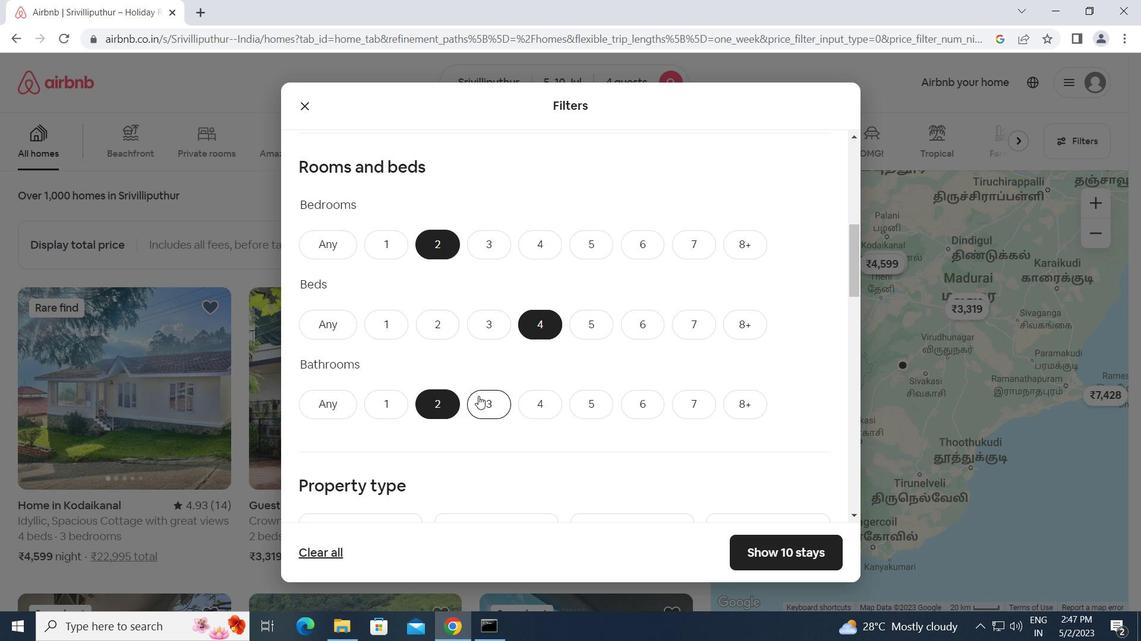 
Action: Mouse moved to (356, 386)
Screenshot: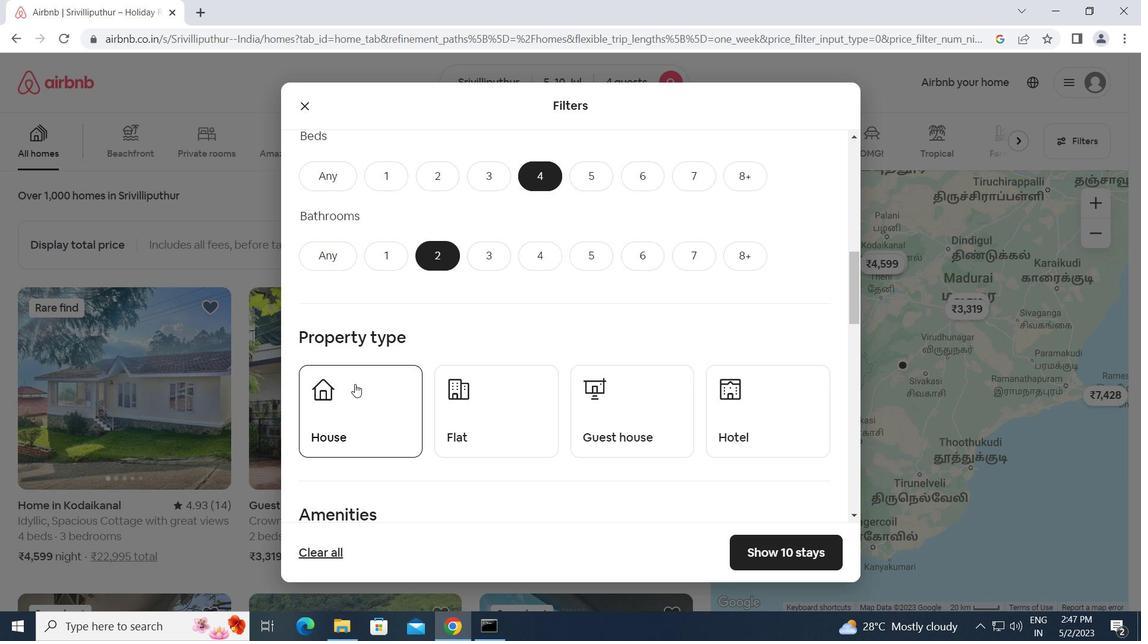 
Action: Mouse pressed left at (356, 386)
Screenshot: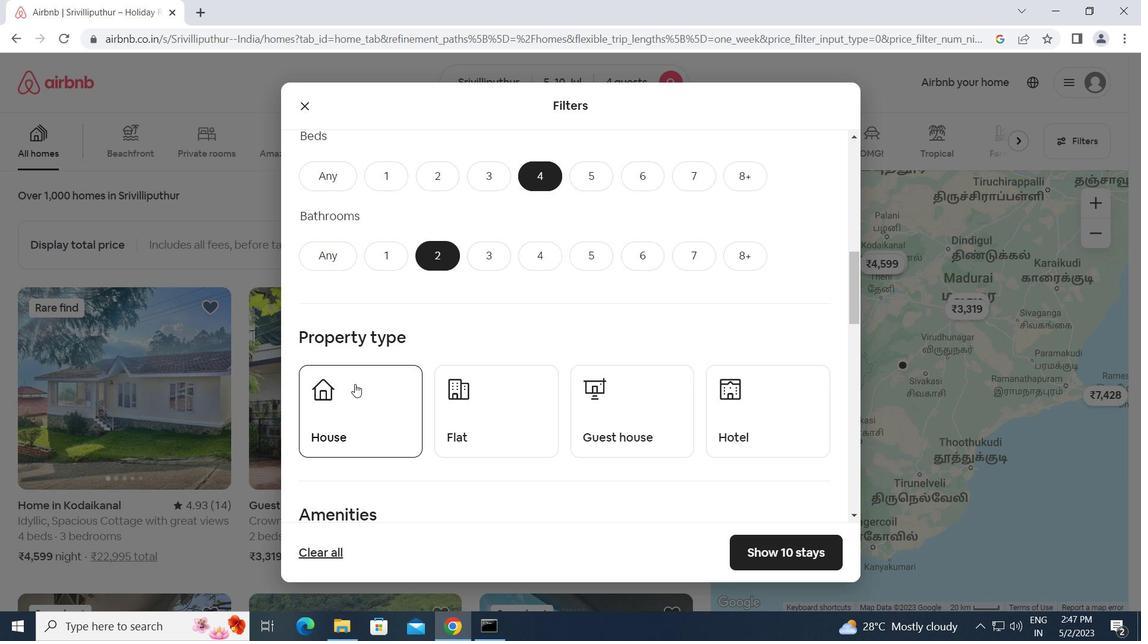 
Action: Mouse moved to (493, 409)
Screenshot: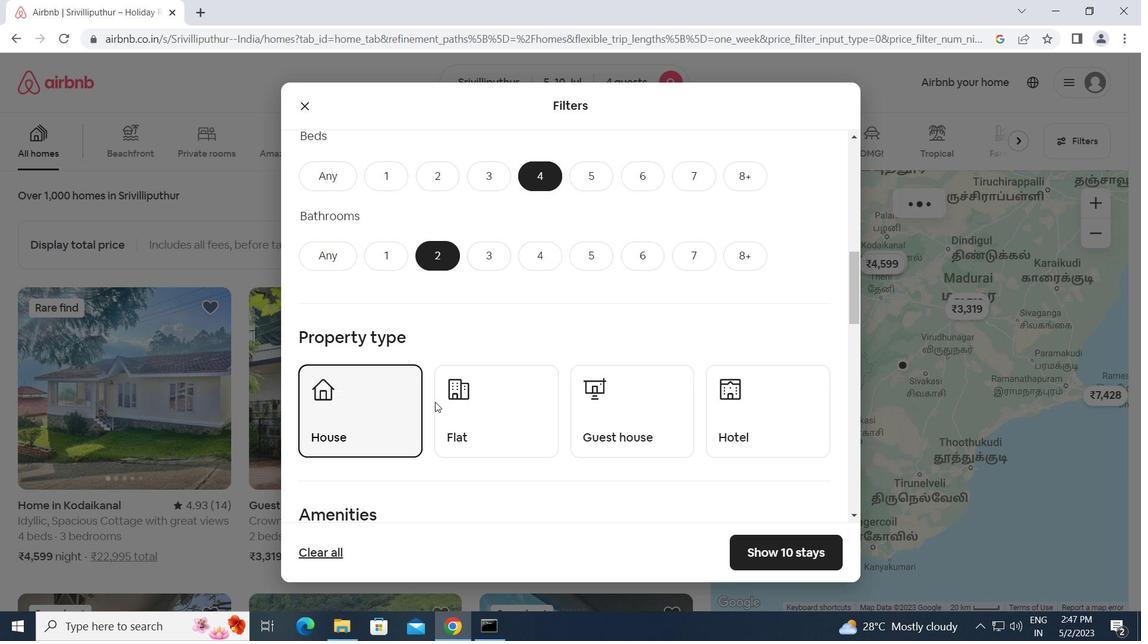 
Action: Mouse pressed left at (493, 409)
Screenshot: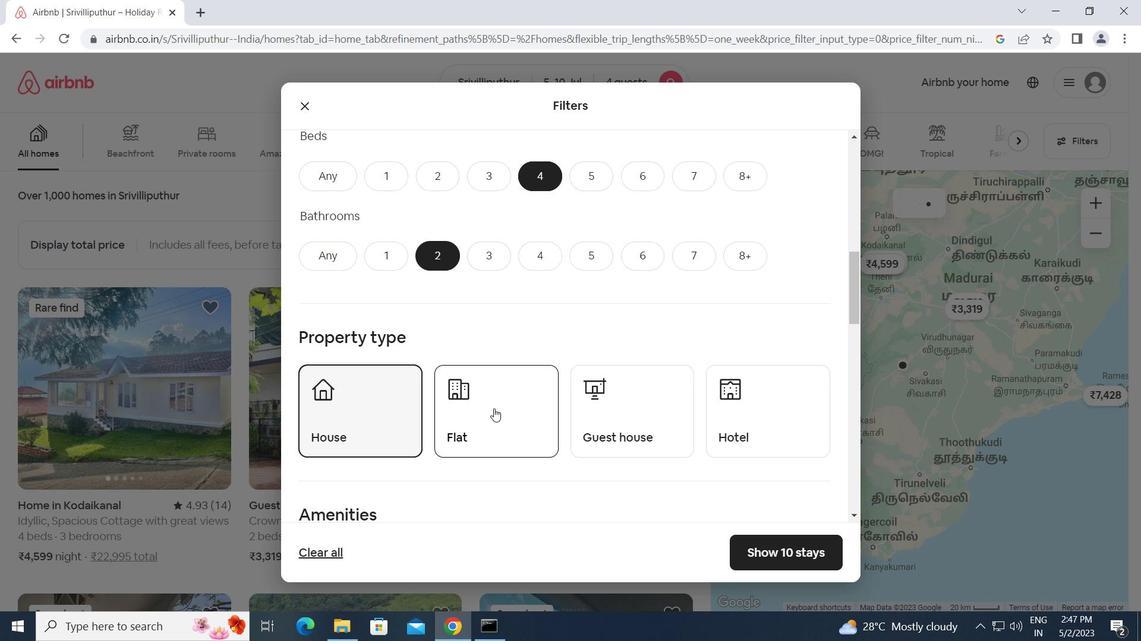
Action: Mouse moved to (580, 407)
Screenshot: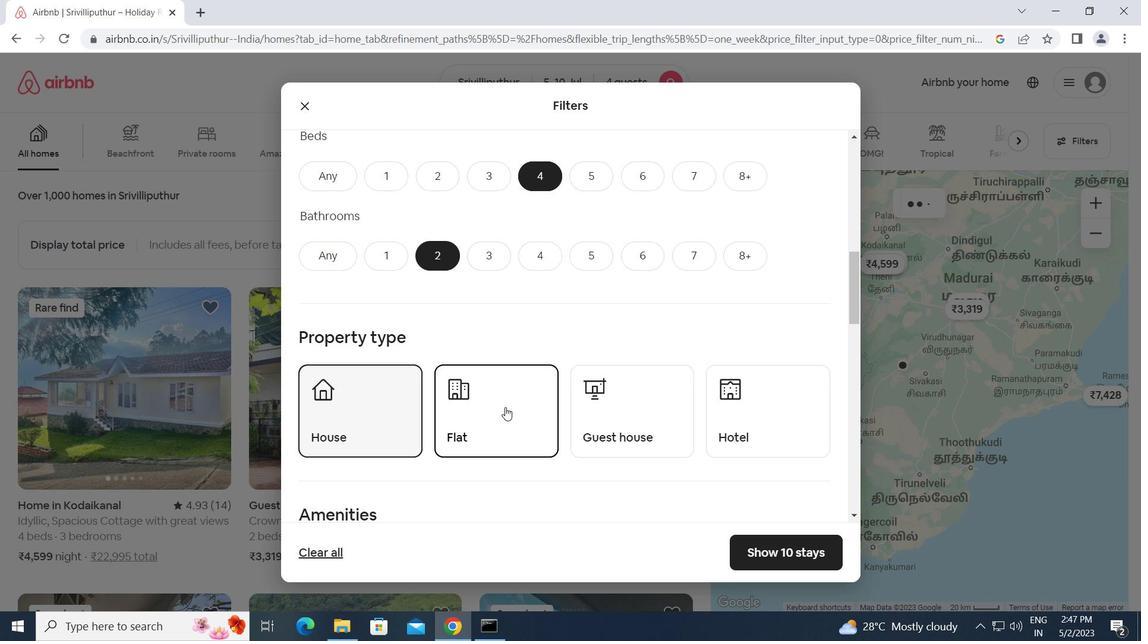 
Action: Mouse pressed left at (580, 407)
Screenshot: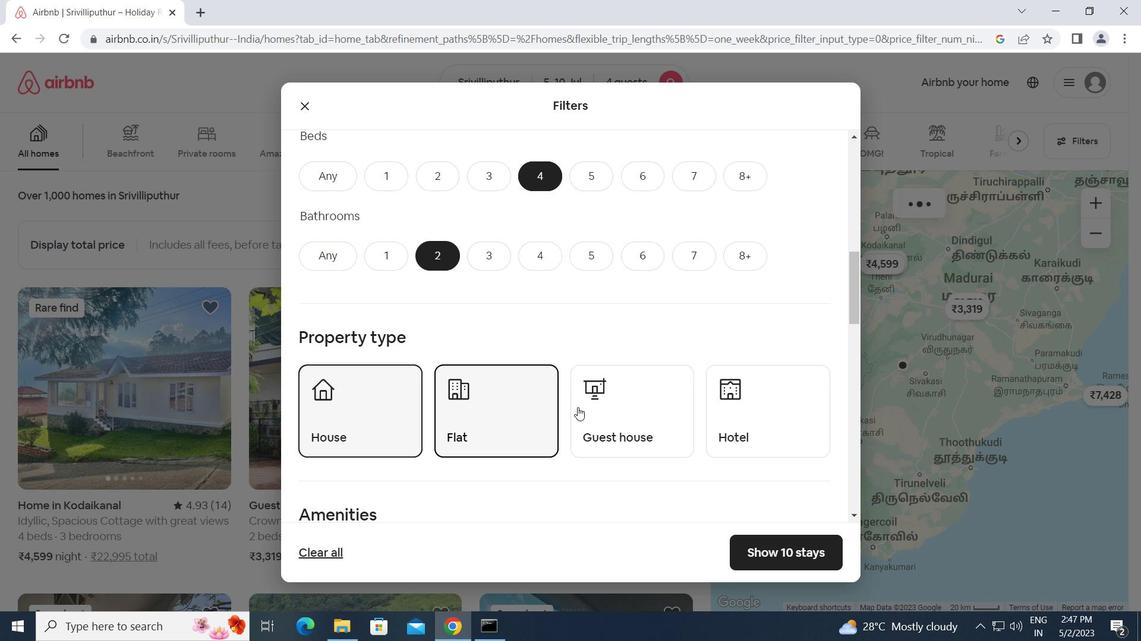 
Action: Mouse moved to (552, 415)
Screenshot: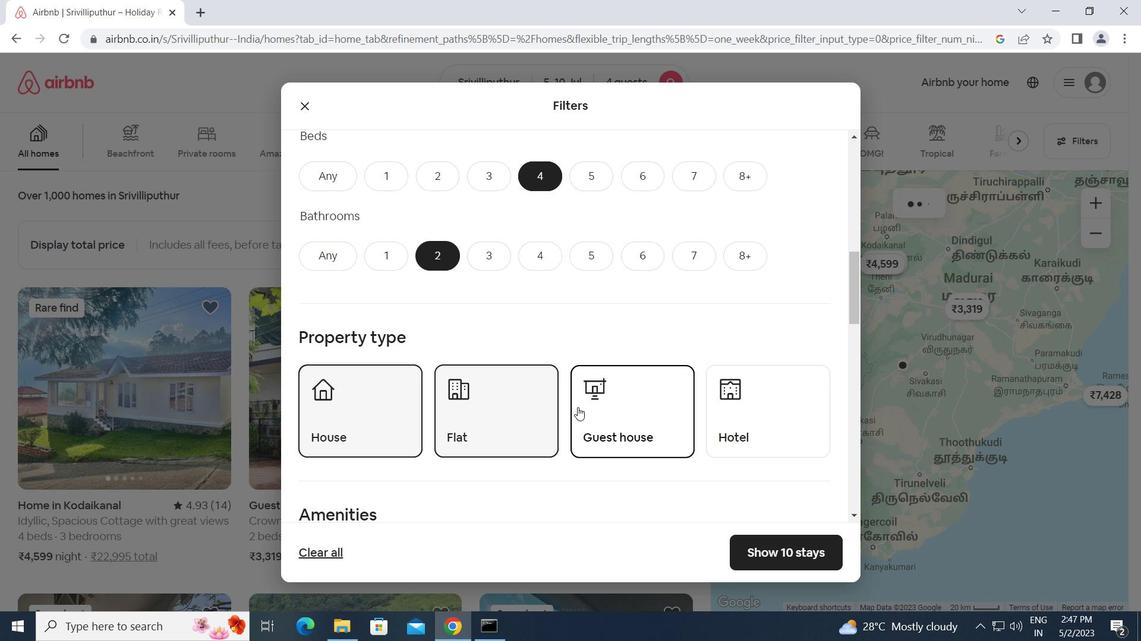 
Action: Mouse scrolled (552, 414) with delta (0, 0)
Screenshot: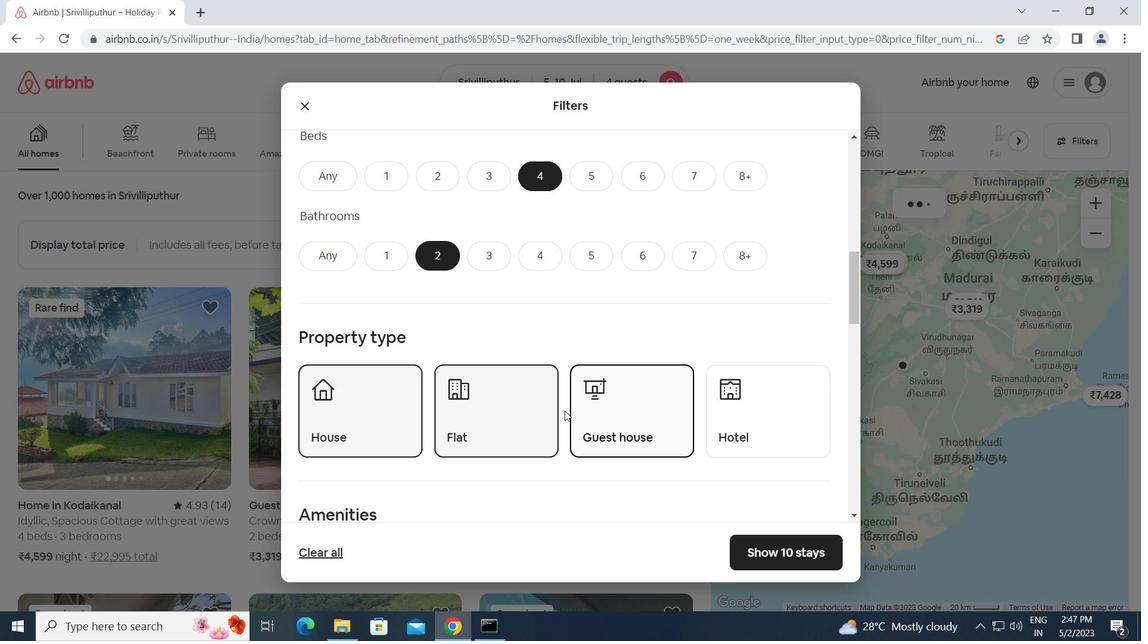 
Action: Mouse scrolled (552, 414) with delta (0, 0)
Screenshot: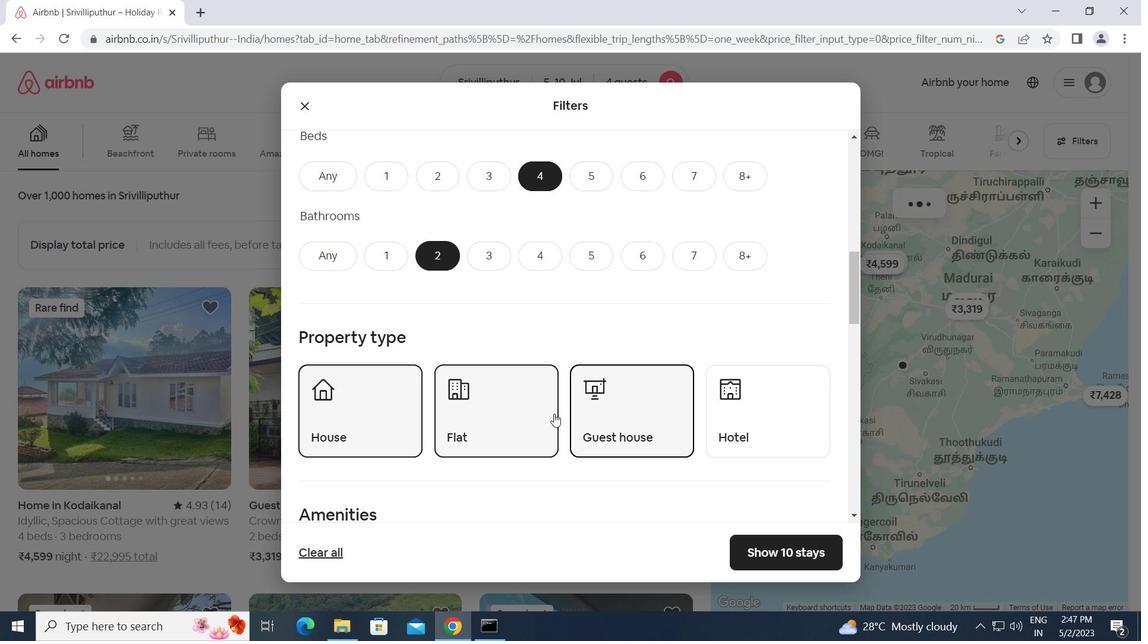 
Action: Mouse scrolled (552, 414) with delta (0, 0)
Screenshot: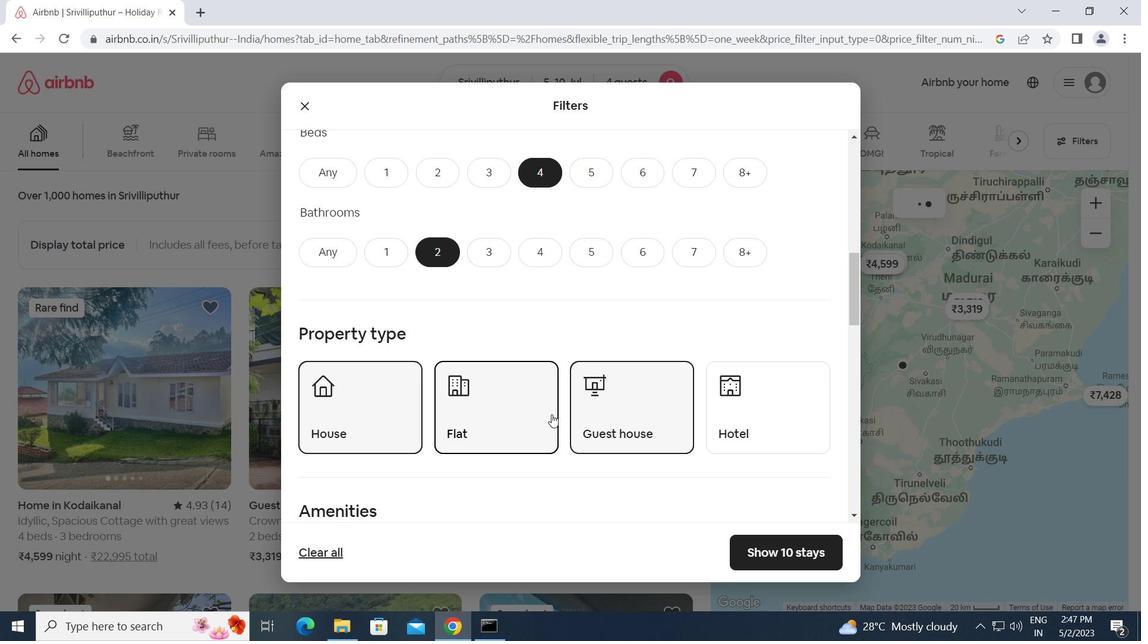 
Action: Mouse scrolled (552, 414) with delta (0, 0)
Screenshot: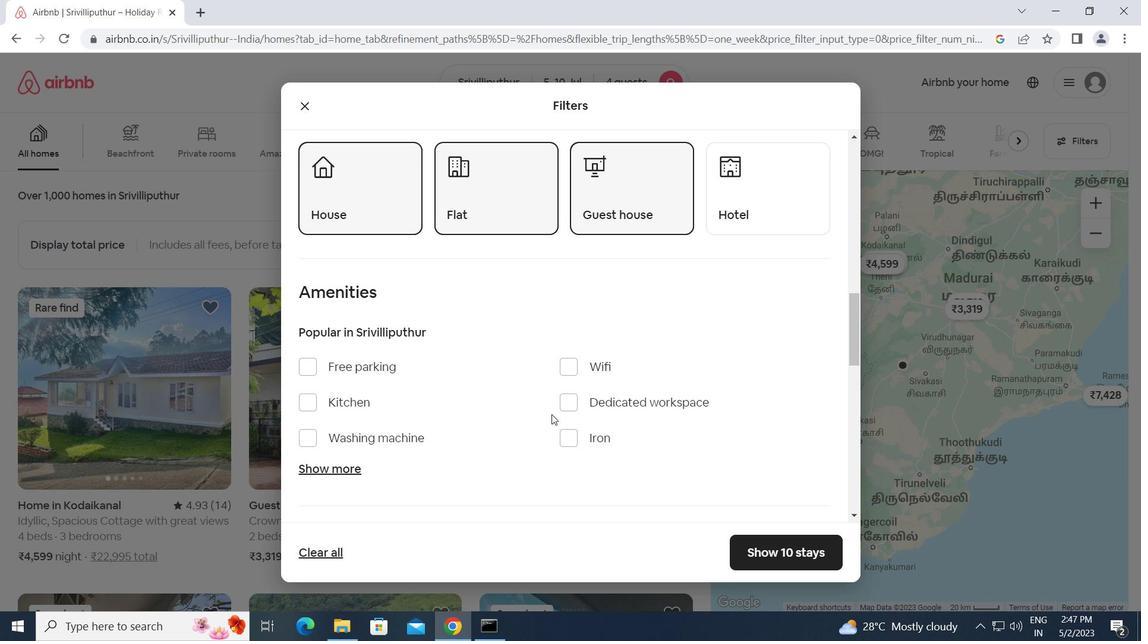
Action: Mouse scrolled (552, 414) with delta (0, 0)
Screenshot: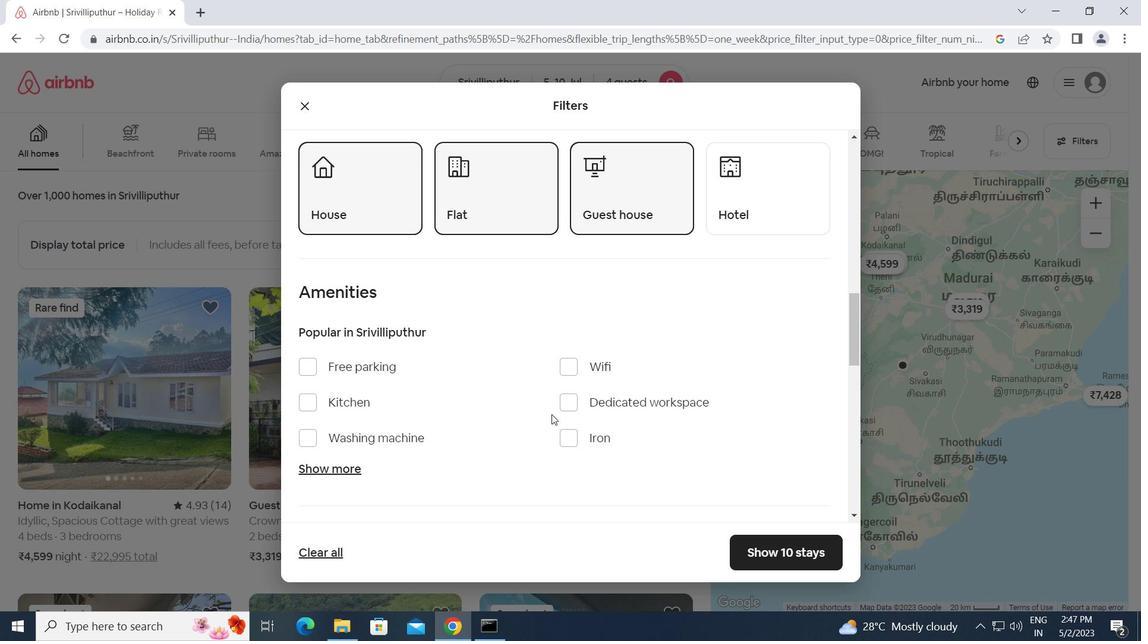 
Action: Mouse scrolled (552, 414) with delta (0, 0)
Screenshot: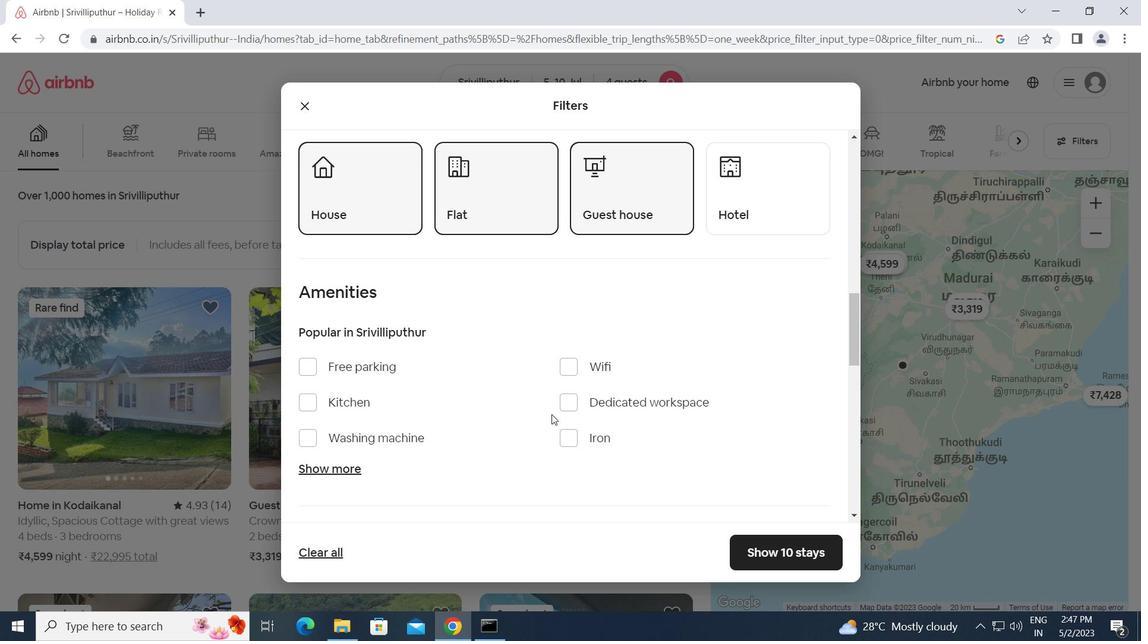 
Action: Mouse moved to (788, 416)
Screenshot: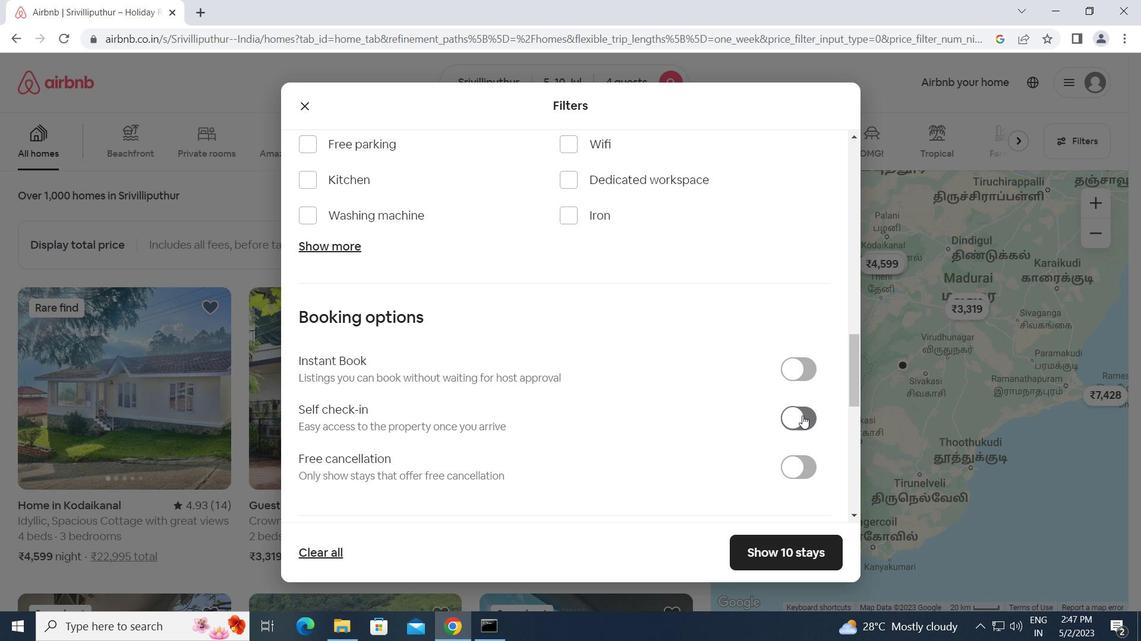 
Action: Mouse pressed left at (788, 416)
Screenshot: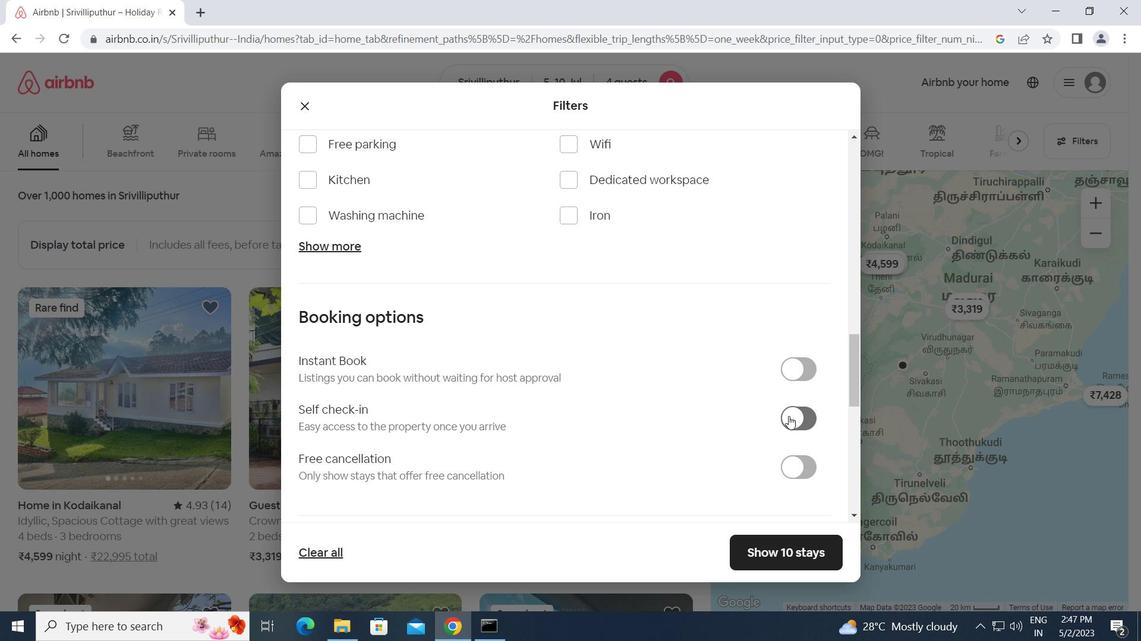 
Action: Mouse moved to (737, 420)
Screenshot: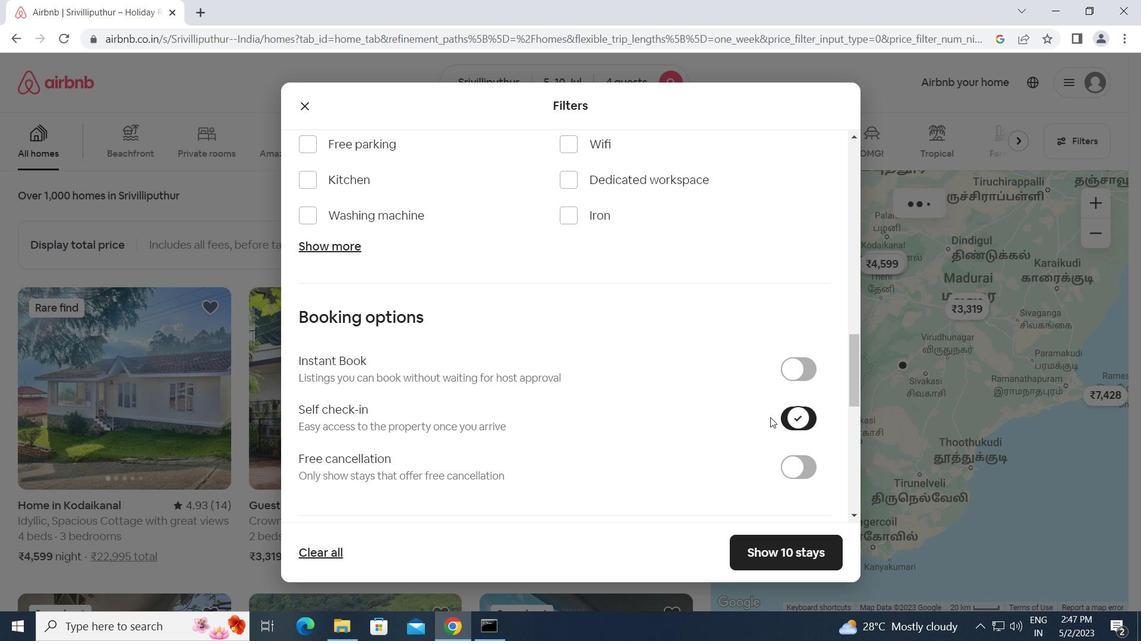 
Action: Mouse scrolled (737, 419) with delta (0, 0)
Screenshot: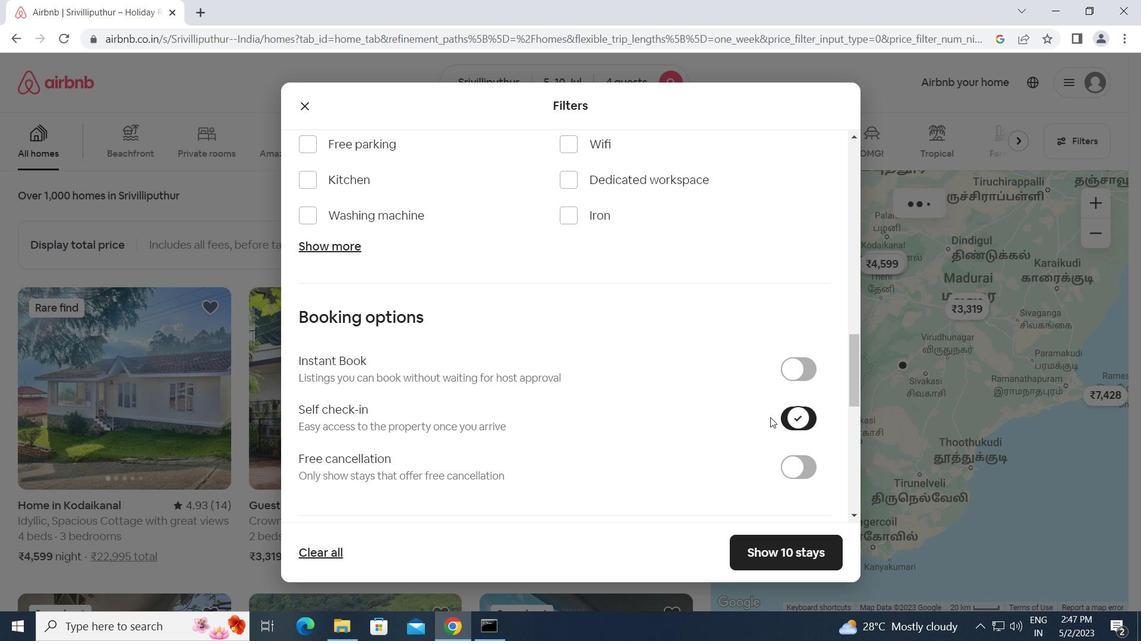 
Action: Mouse moved to (735, 420)
Screenshot: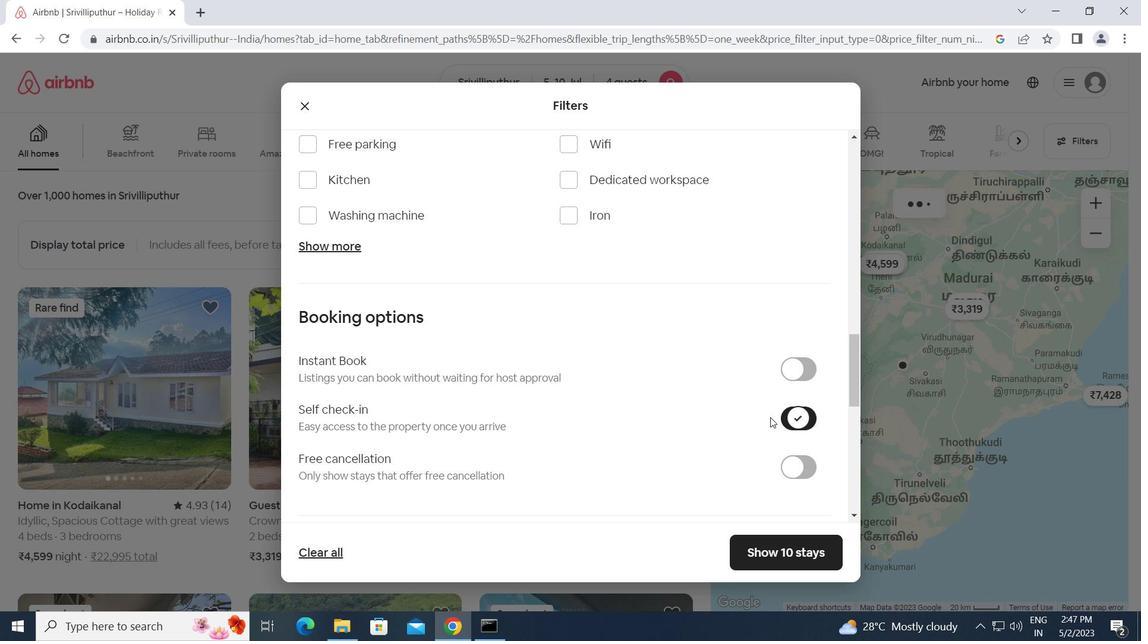 
Action: Mouse scrolled (735, 419) with delta (0, 0)
Screenshot: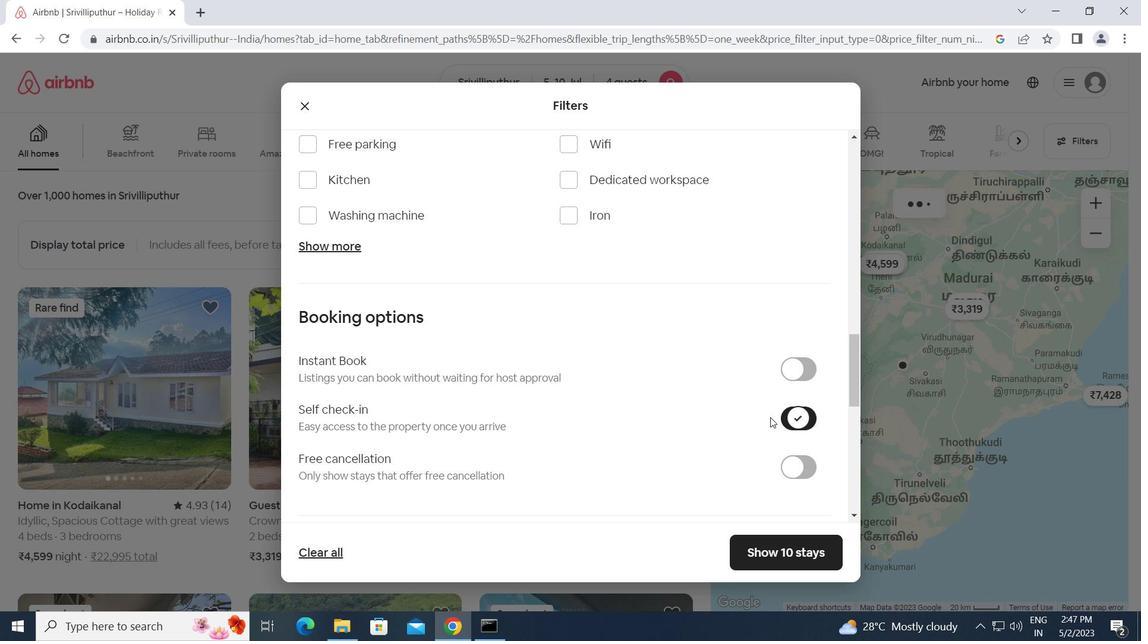 
Action: Mouse moved to (734, 420)
Screenshot: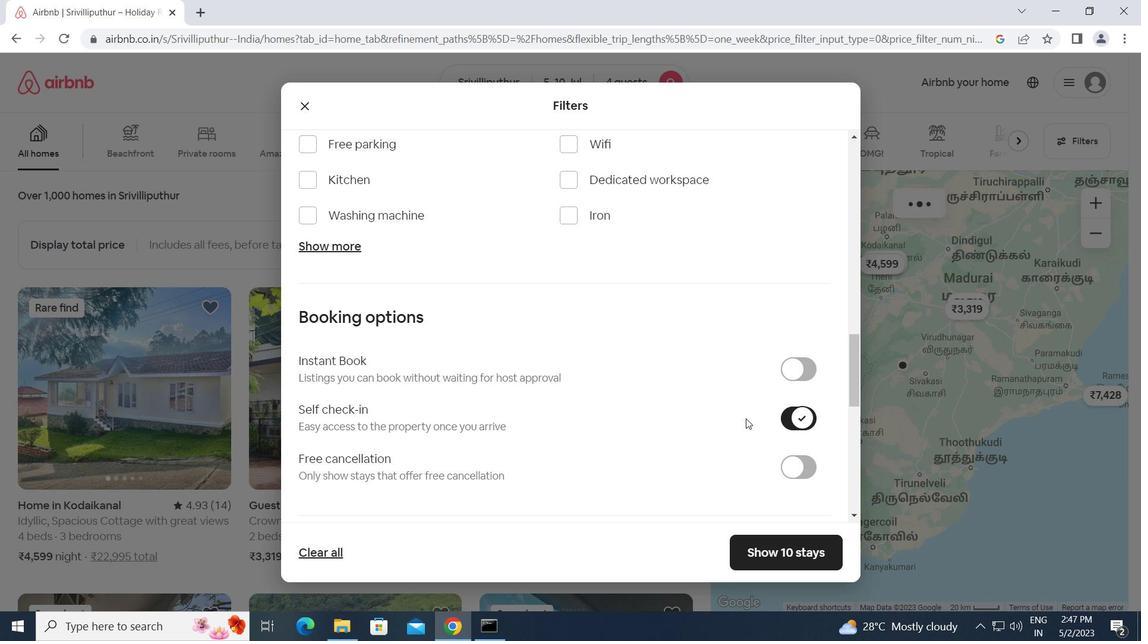 
Action: Mouse scrolled (734, 420) with delta (0, 0)
Screenshot: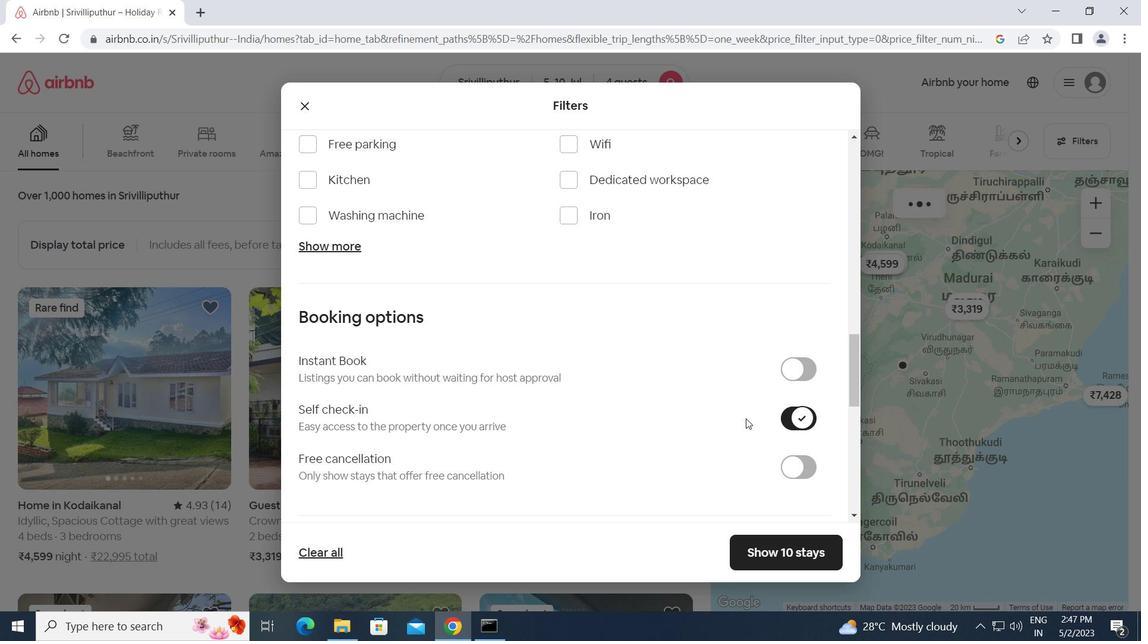 
Action: Mouse moved to (725, 420)
Screenshot: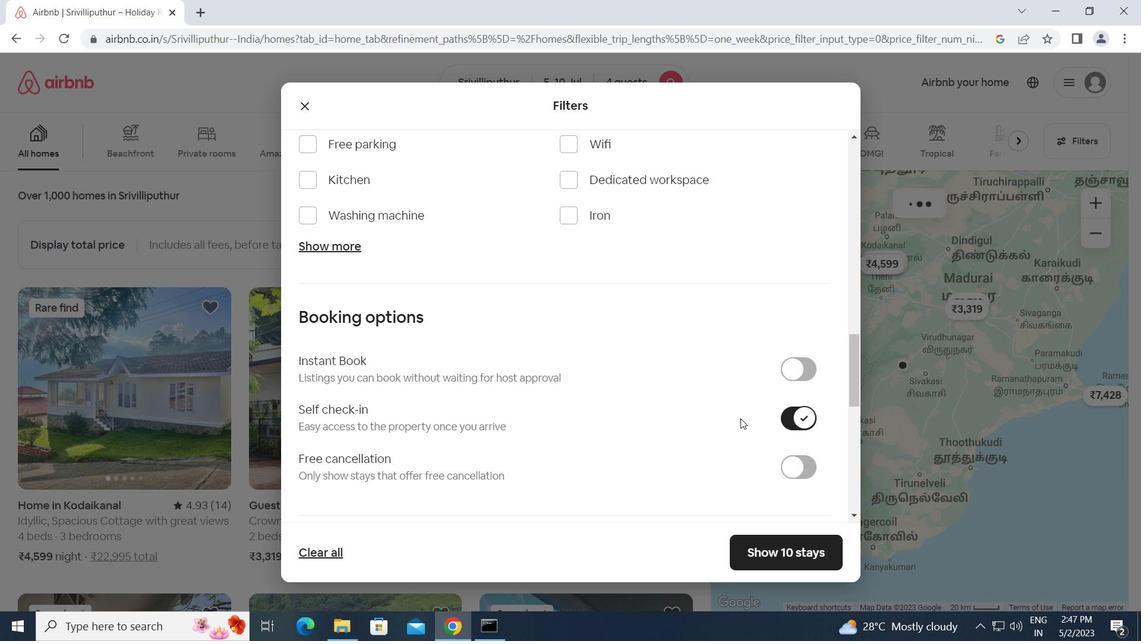 
Action: Mouse scrolled (725, 420) with delta (0, 0)
Screenshot: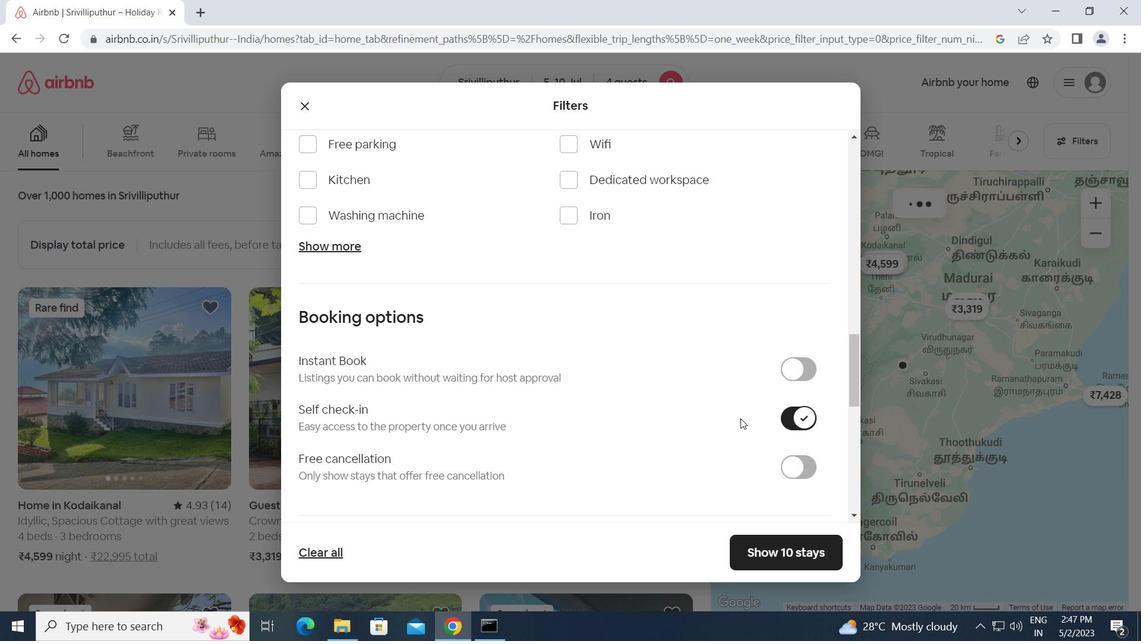 
Action: Mouse moved to (665, 422)
Screenshot: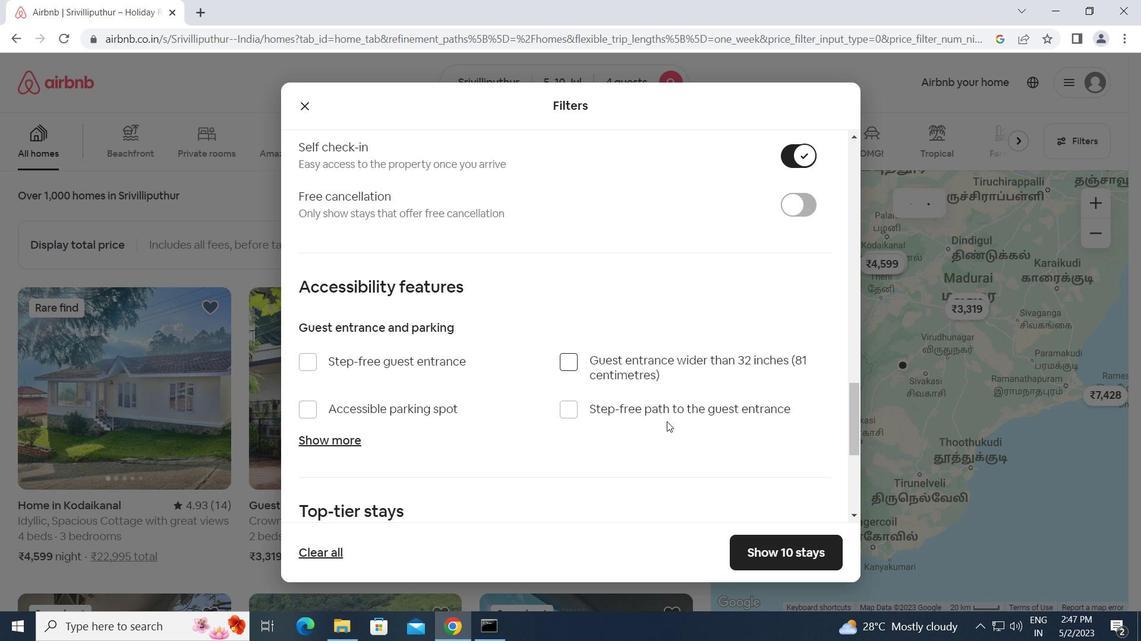 
Action: Mouse scrolled (665, 421) with delta (0, 0)
Screenshot: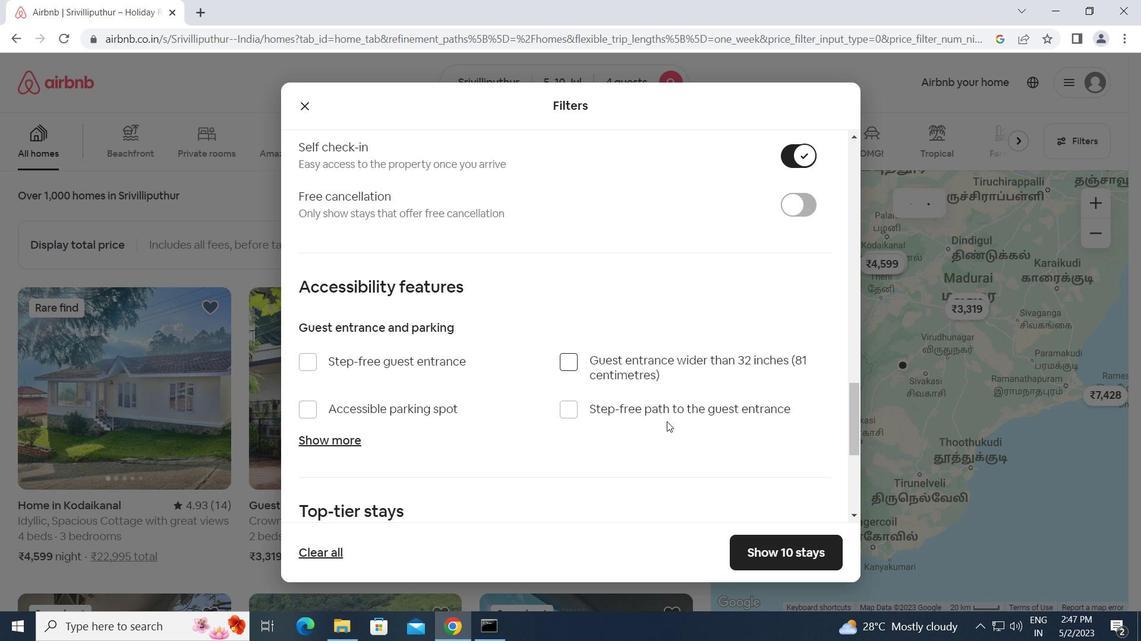 
Action: Mouse moved to (664, 422)
Screenshot: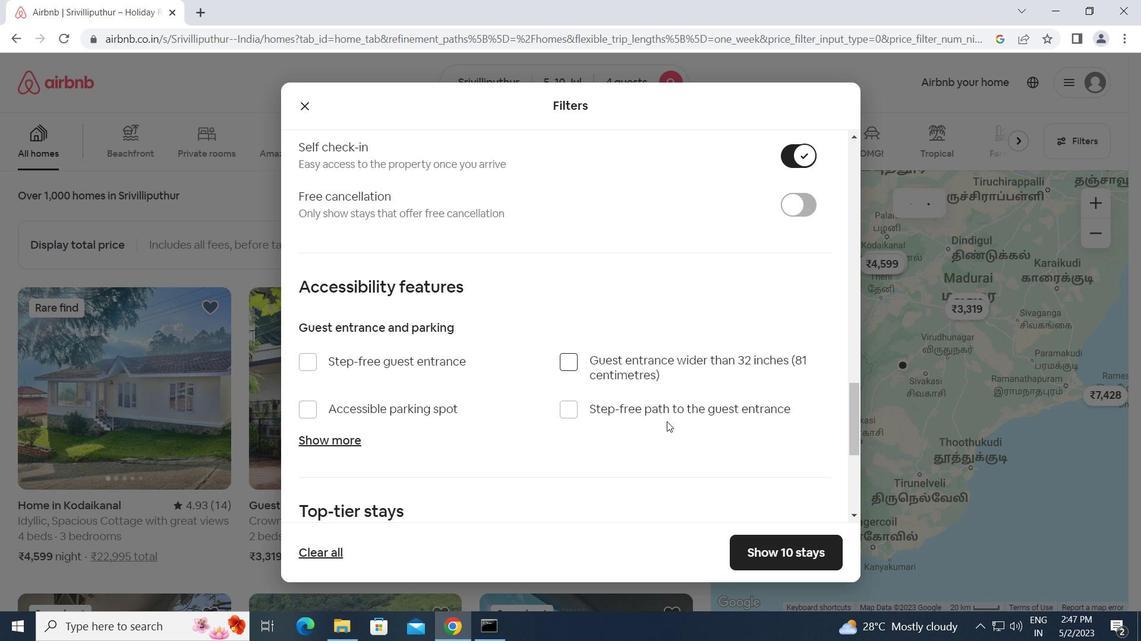 
Action: Mouse scrolled (664, 422) with delta (0, 0)
Screenshot: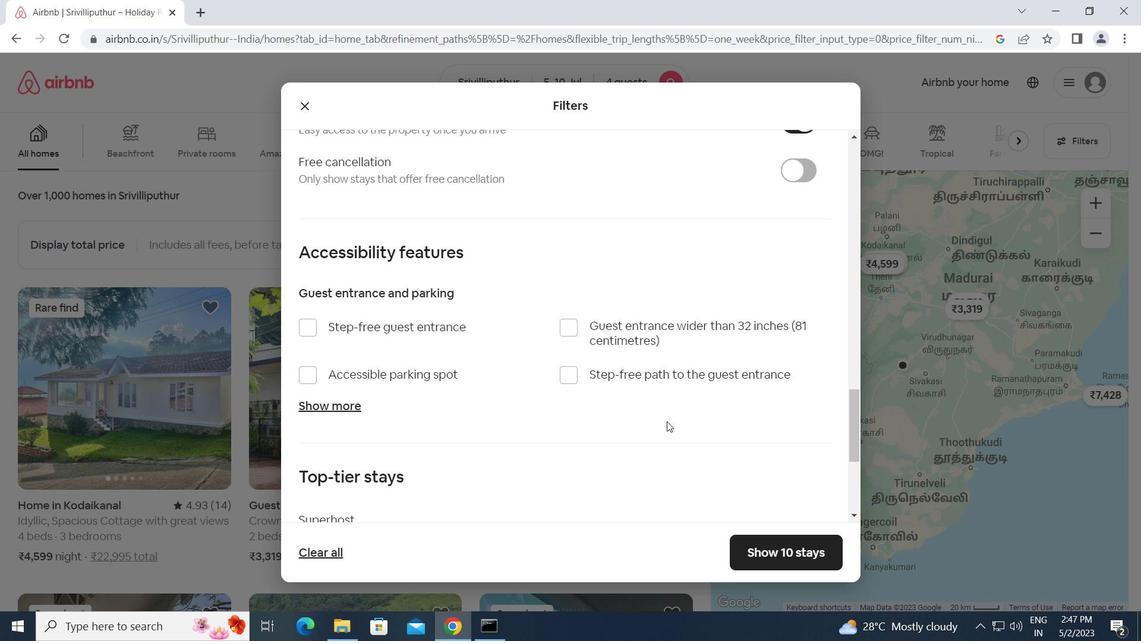 
Action: Mouse scrolled (664, 422) with delta (0, 0)
Screenshot: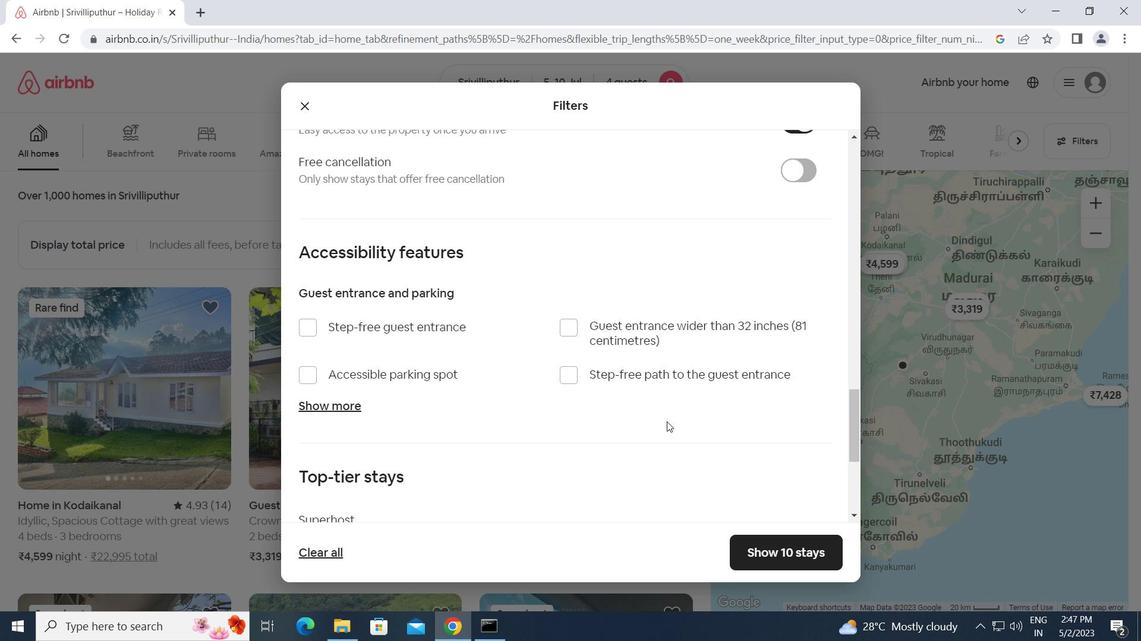 
Action: Mouse moved to (312, 457)
Screenshot: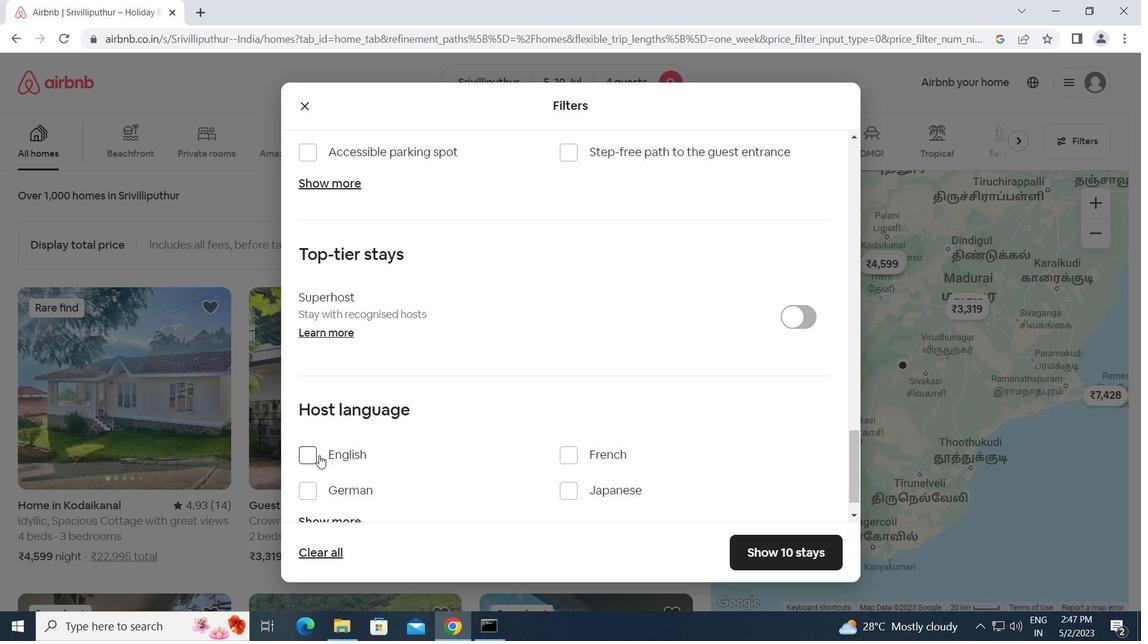 
Action: Mouse pressed left at (312, 457)
Screenshot: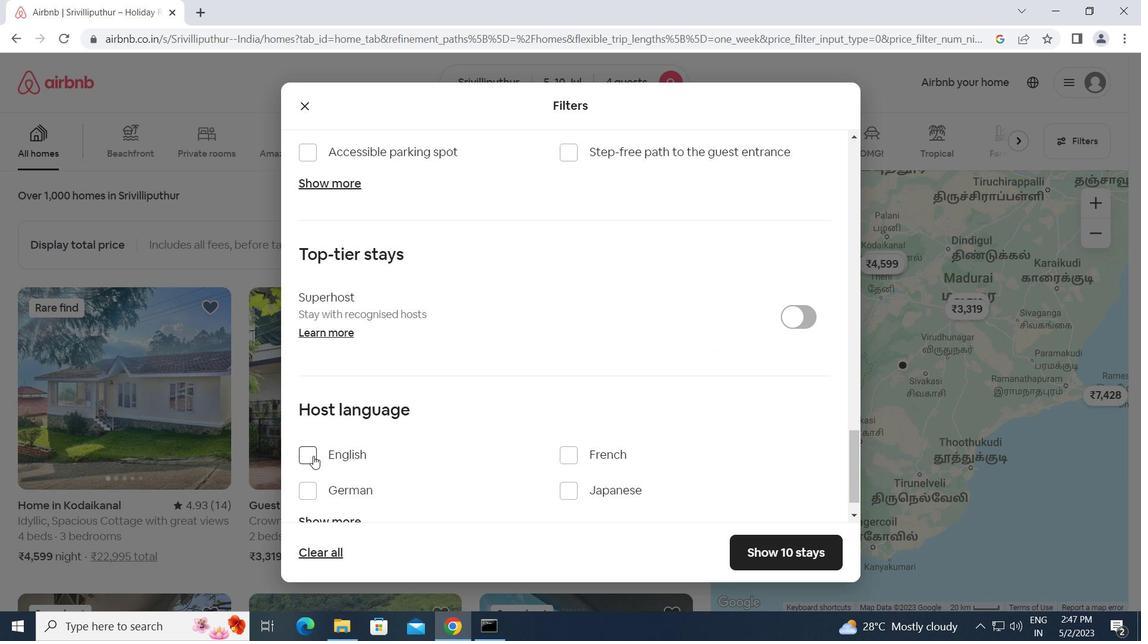 
Action: Mouse moved to (756, 552)
Screenshot: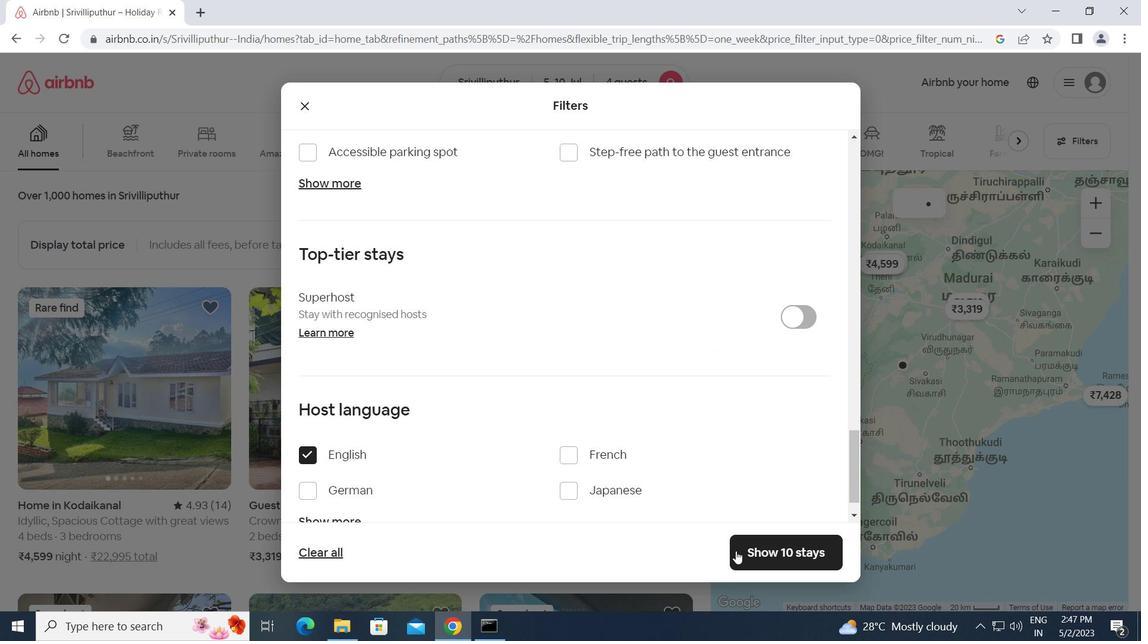 
Action: Mouse pressed left at (756, 552)
Screenshot: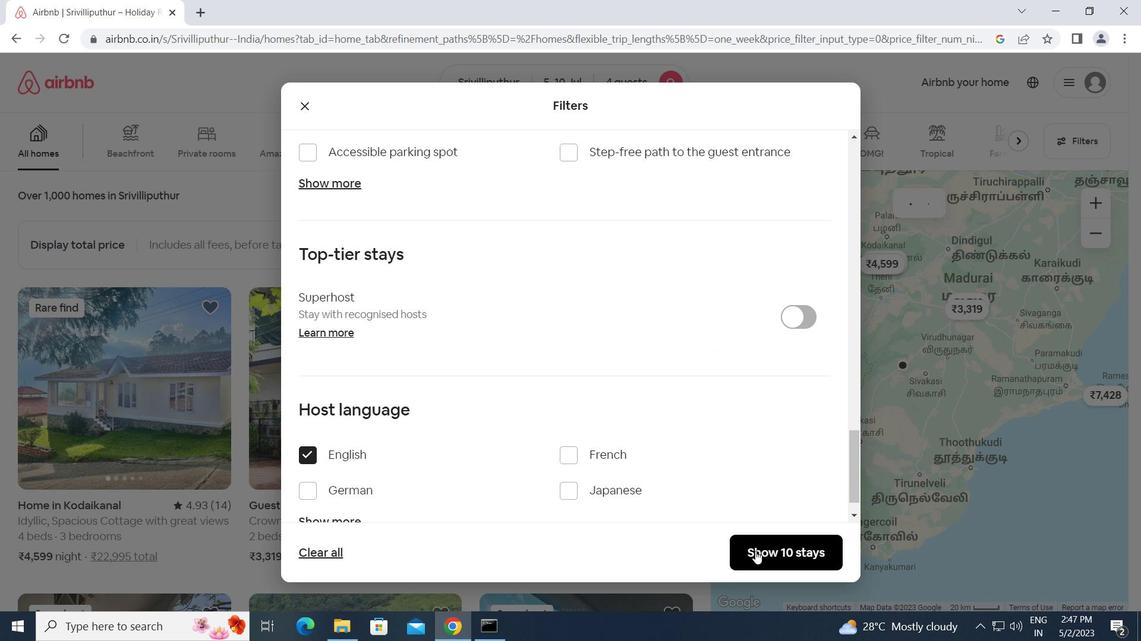 
Action: Mouse moved to (756, 551)
Screenshot: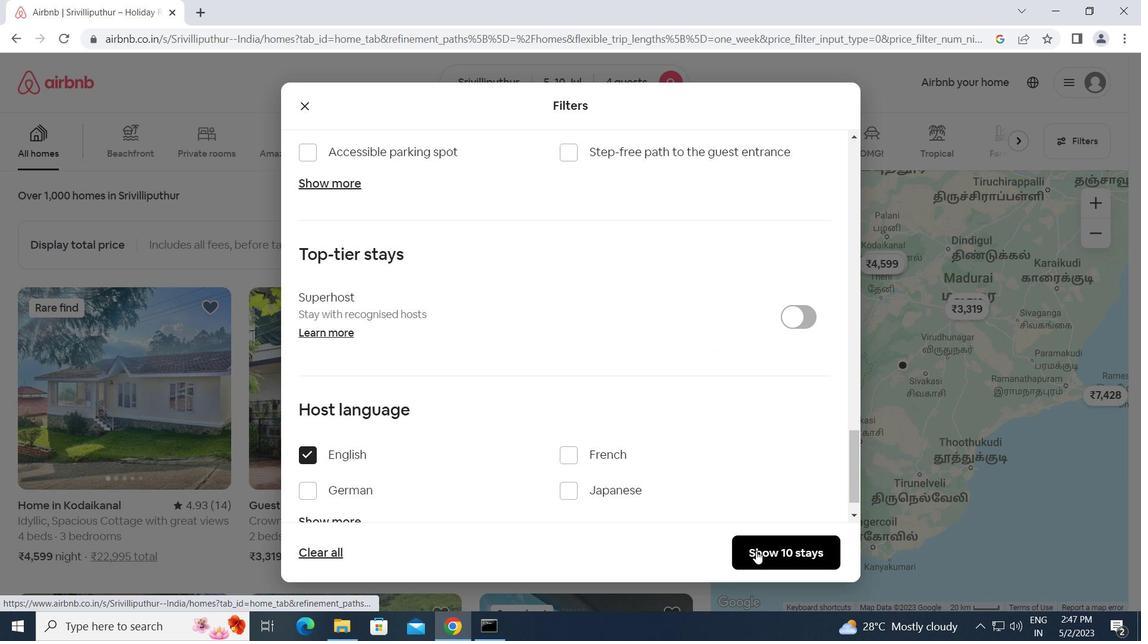
